 Task: Arrange a 3-hour family cooking challenge for a culinary showdown.
Action: Mouse pressed left at (819, 54)
Screenshot: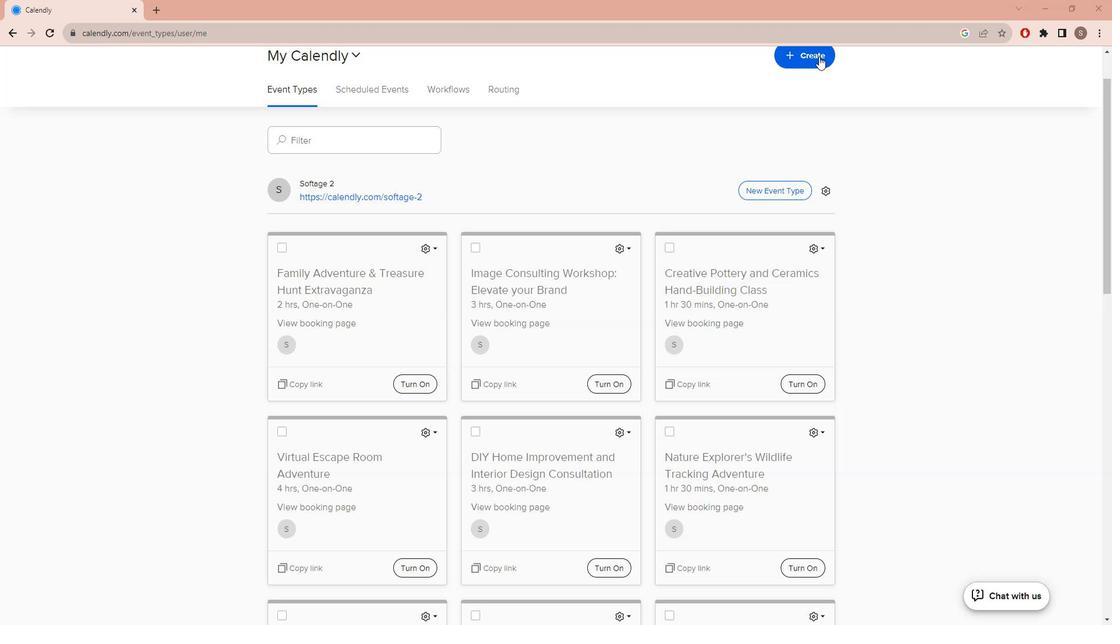 
Action: Mouse moved to (777, 105)
Screenshot: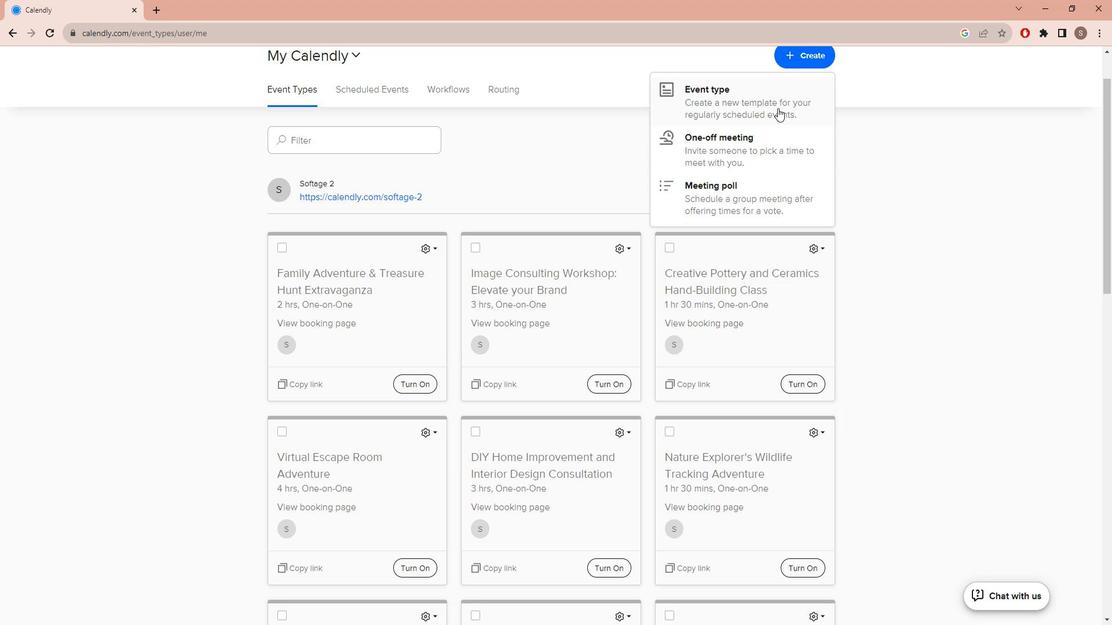 
Action: Mouse pressed left at (777, 105)
Screenshot: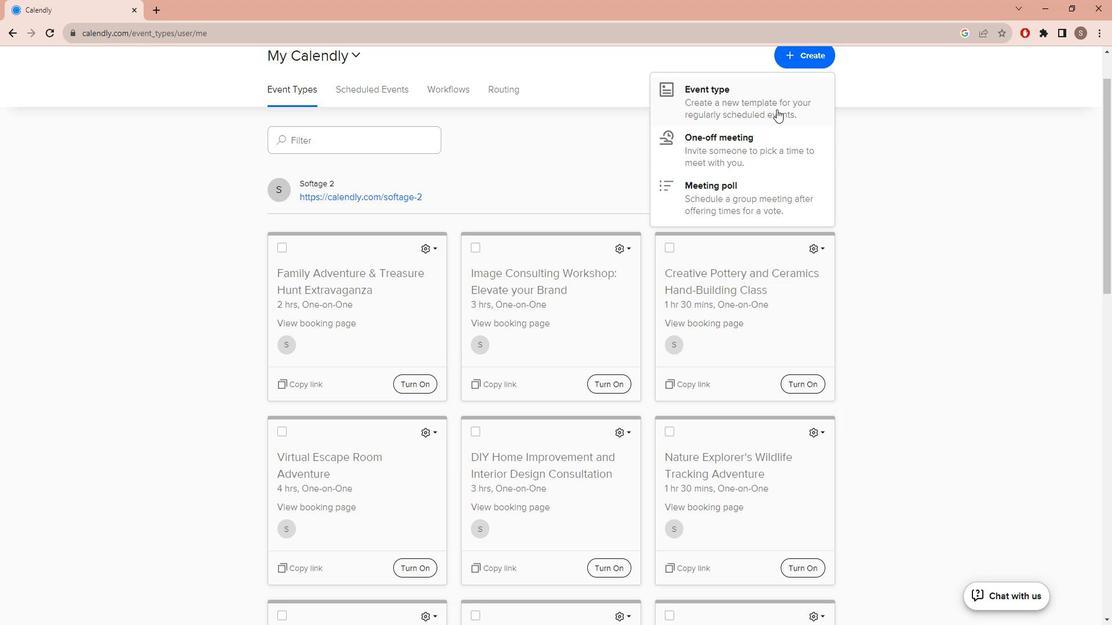 
Action: Mouse moved to (482, 209)
Screenshot: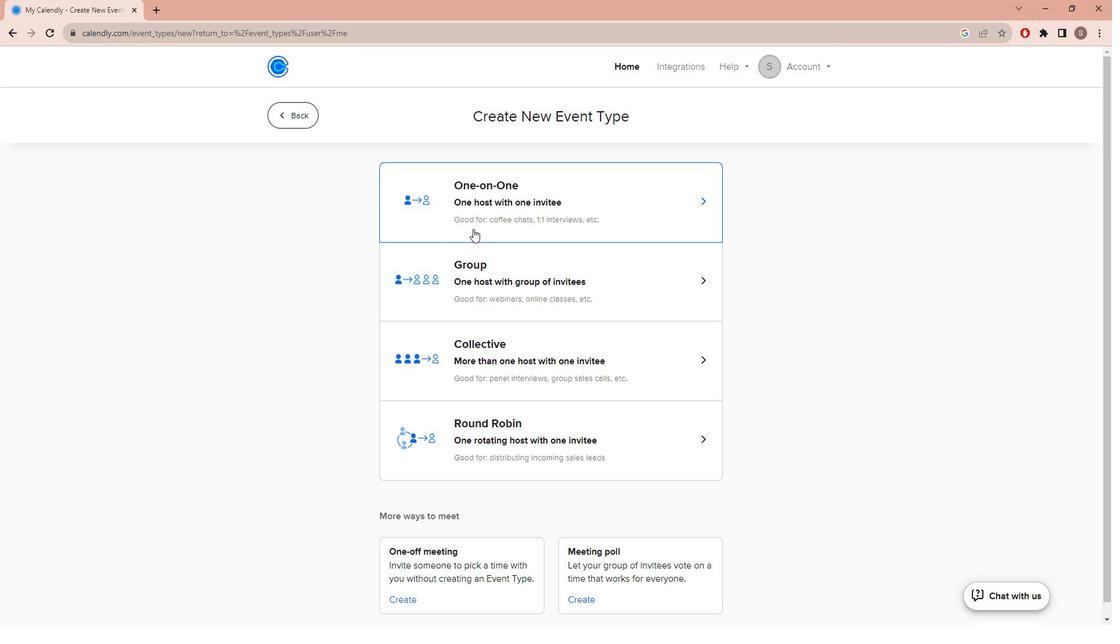 
Action: Mouse pressed left at (482, 209)
Screenshot: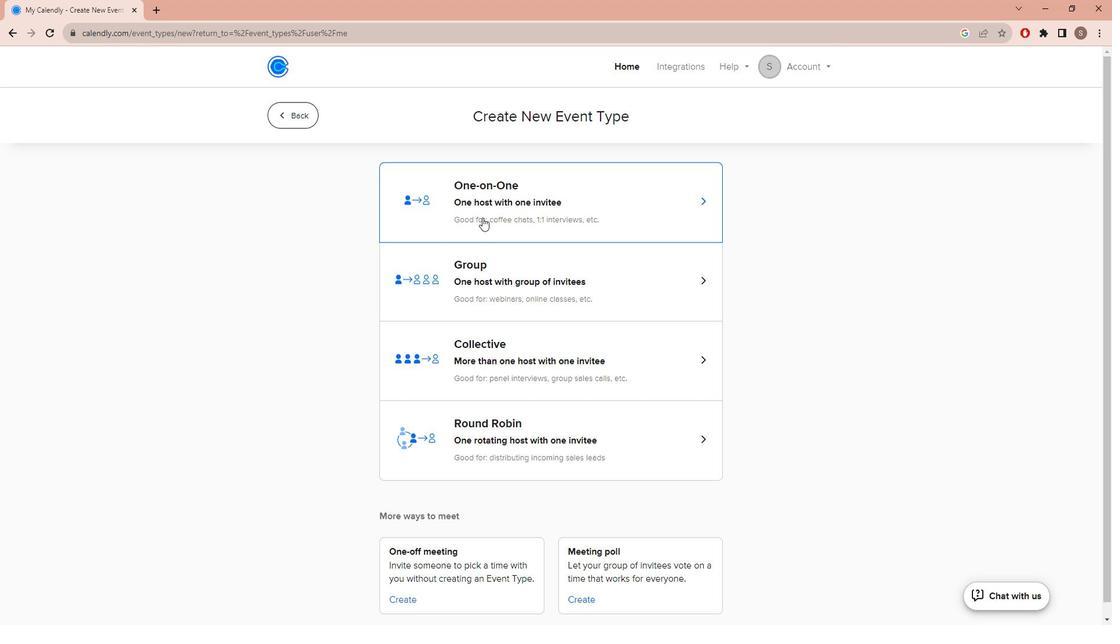 
Action: Mouse moved to (394, 276)
Screenshot: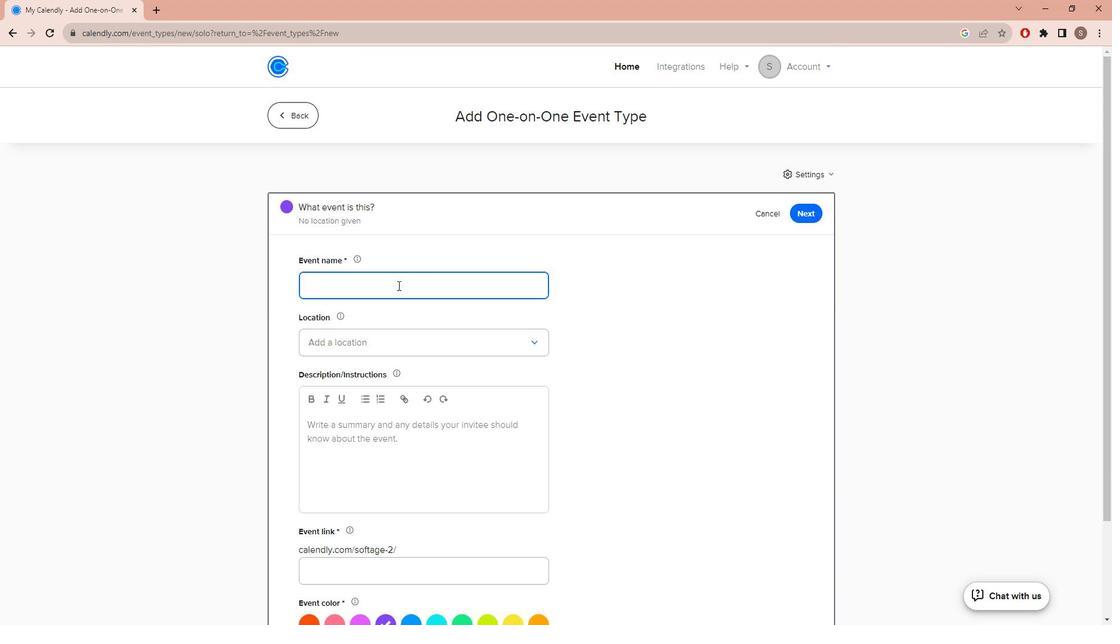 
Action: Mouse pressed left at (394, 276)
Screenshot: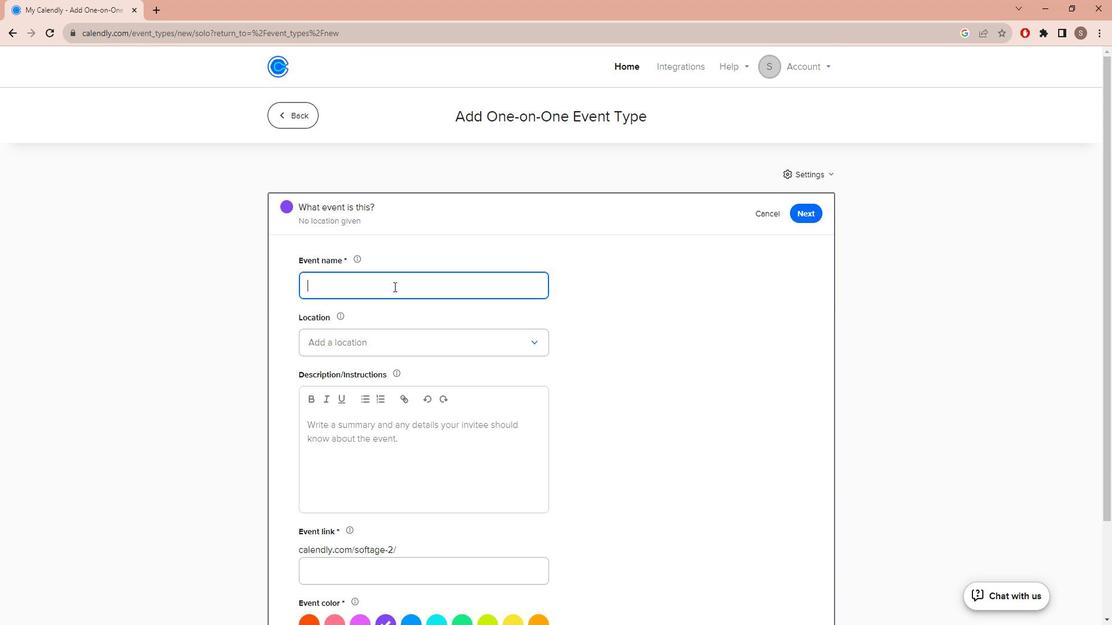 
Action: Key pressed <Key.caps_lock><Key.caps_lock>f<Key.caps_lock>AMILY<Key.space><Key.caps_lock>c<Key.caps_lock>UKLI<Key.backspace><Key.backspace><Key.backspace>LINARY<Key.space><Key.caps_lock>s<Key.caps_lock>HOWDOWN<Key.shift_r>:<Key.space><Key.caps_lock>c<Key.caps_lock>OOKINGH<Key.space><Key.backspace><Key.backspace><Key.space><Key.caps_lock>c<Key.caps_lock>HALLENGE
Screenshot: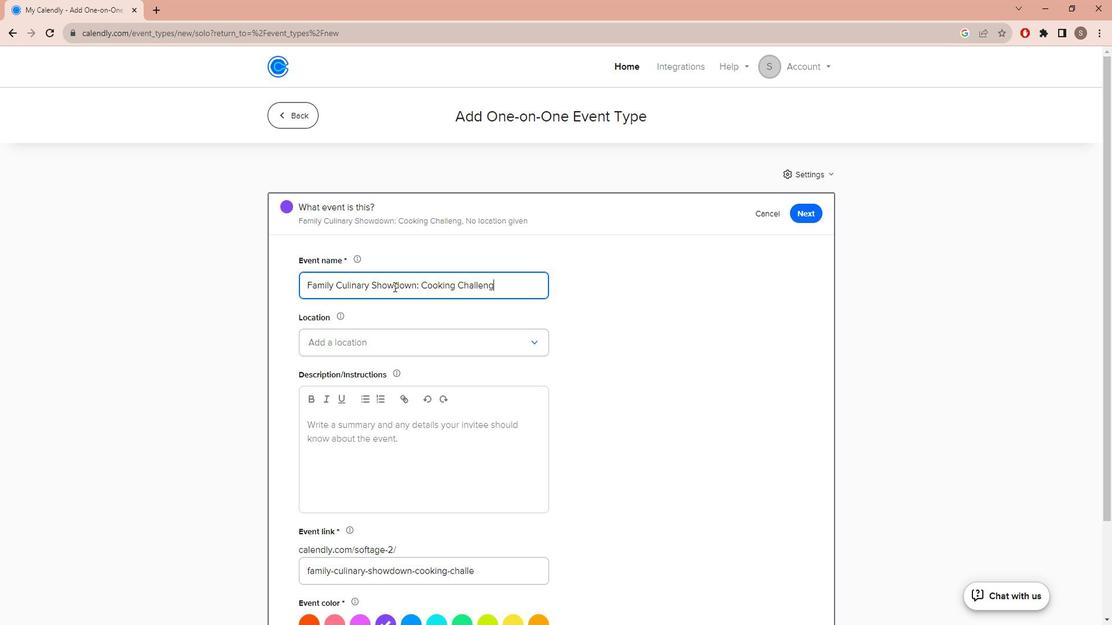 
Action: Mouse moved to (370, 317)
Screenshot: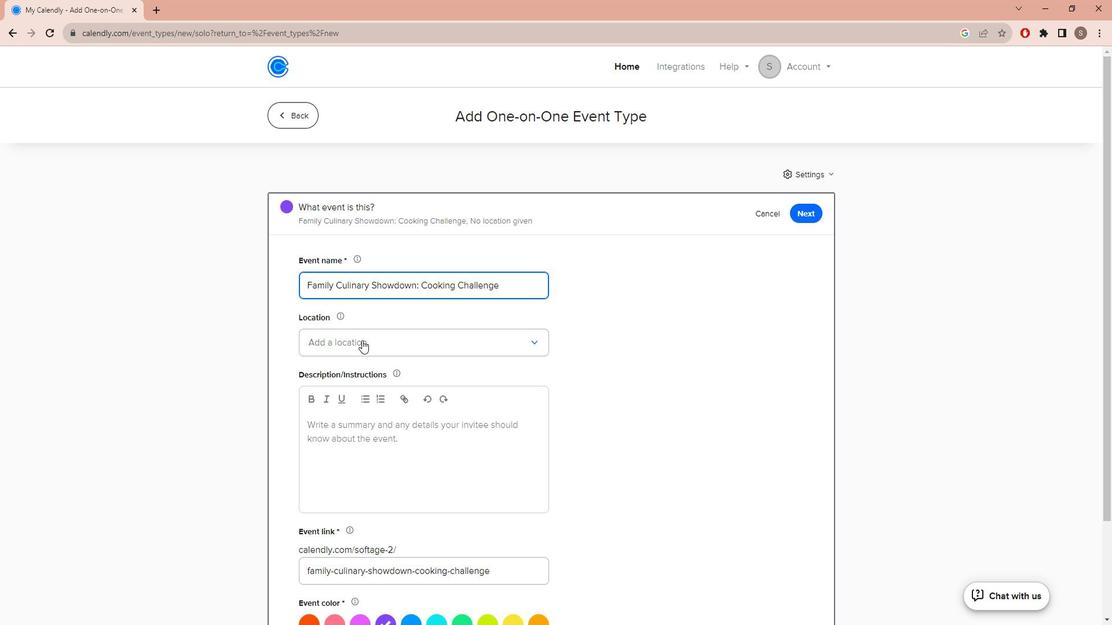 
Action: Mouse pressed left at (370, 317)
Screenshot: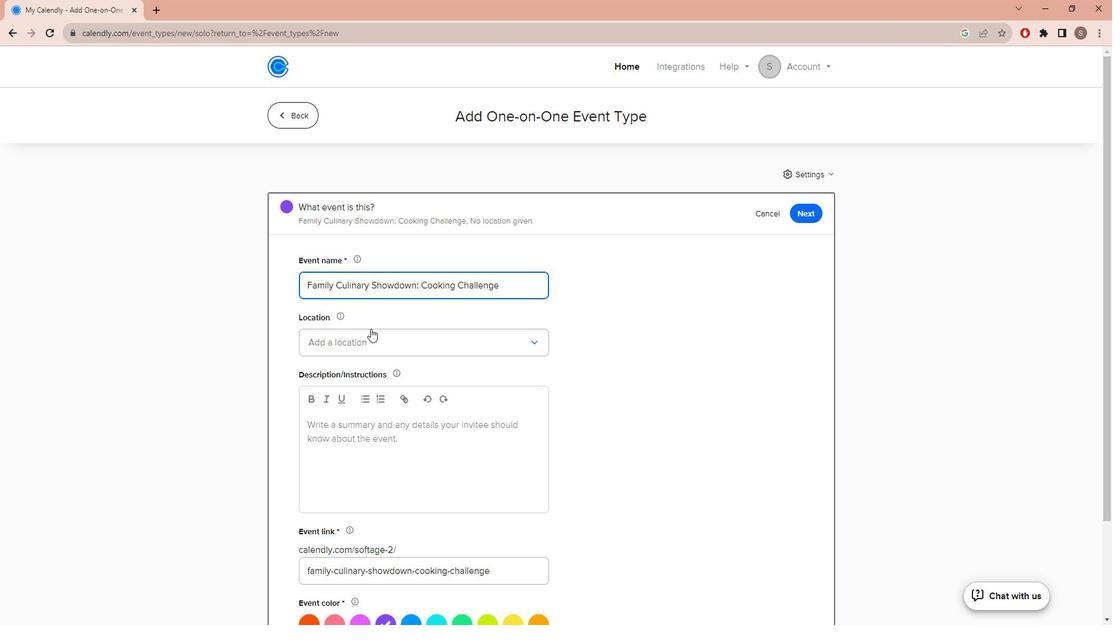 
Action: Mouse moved to (354, 363)
Screenshot: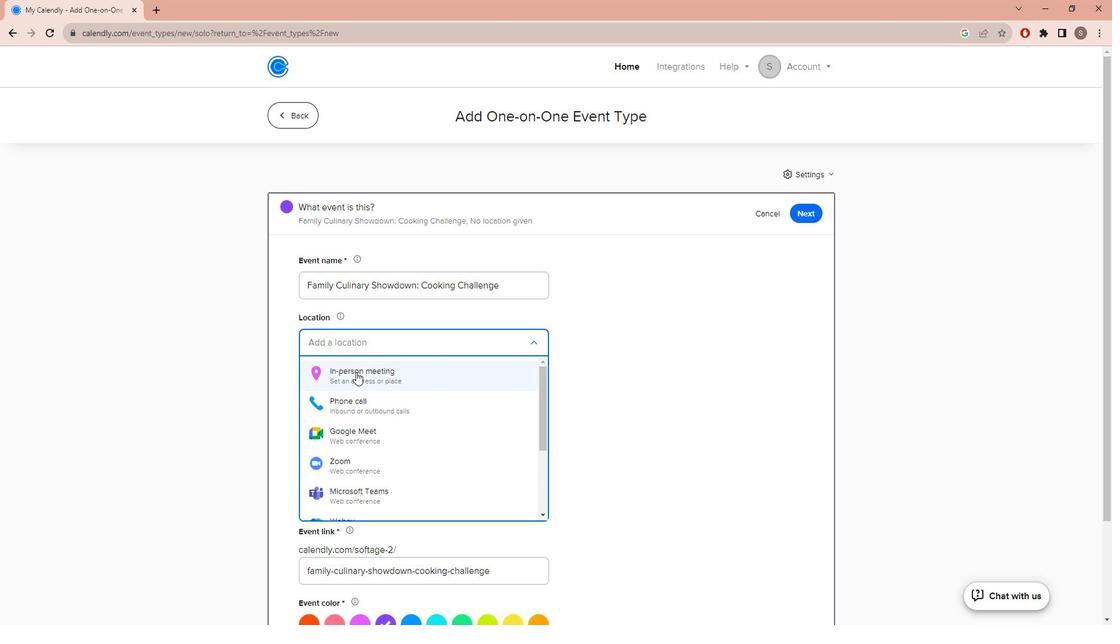 
Action: Mouse pressed left at (354, 363)
Screenshot: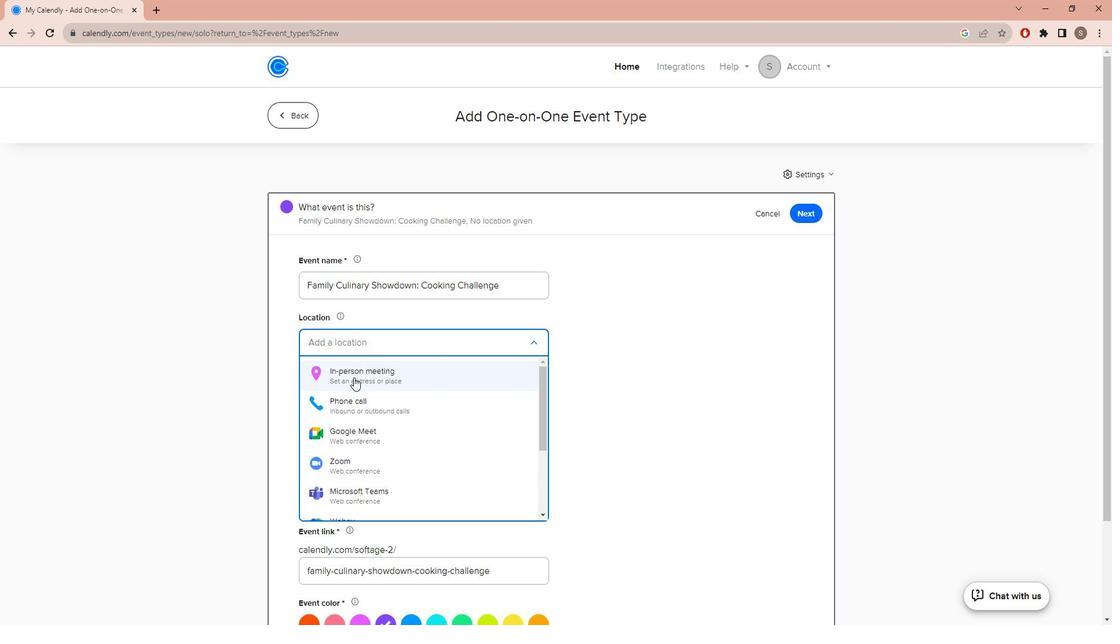 
Action: Mouse moved to (522, 190)
Screenshot: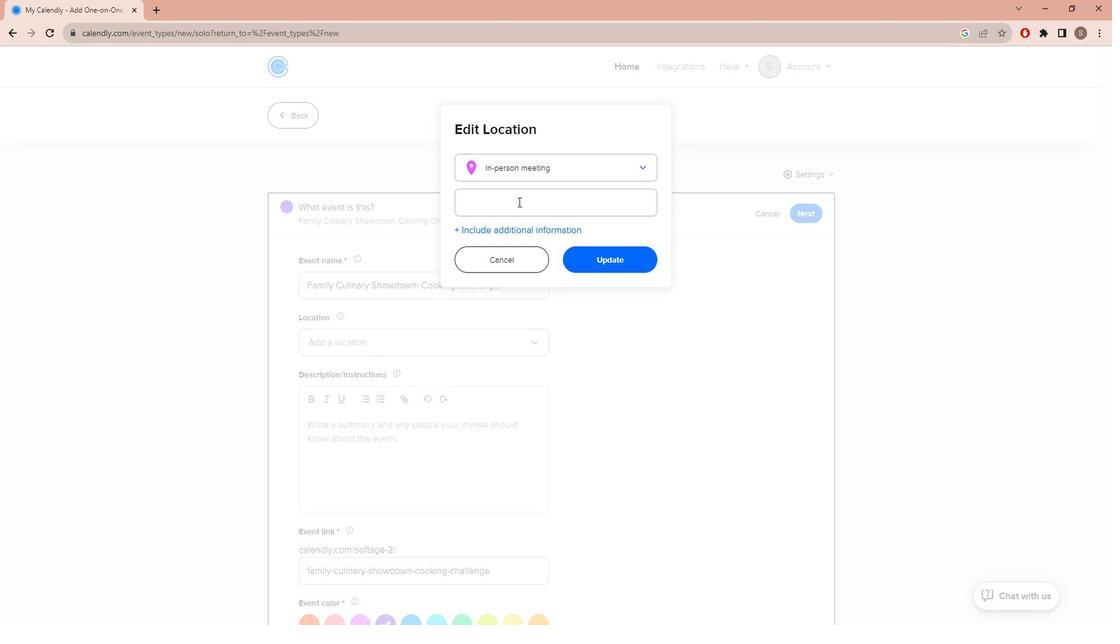 
Action: Mouse pressed left at (522, 190)
Screenshot: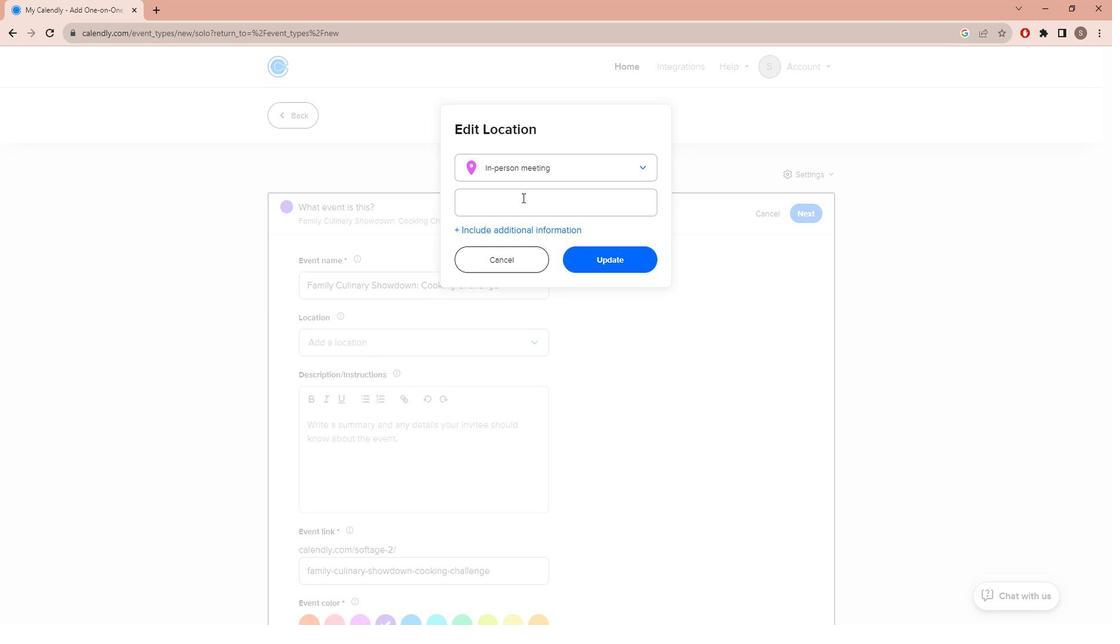 
Action: Key pressed <Key.caps_lock>b<Key.caps_lock>UNGALOW<Key.space>302,<Key.space><Key.caps_lock>w<Key.caps_lock><Key.backspace>W<Key.caps_lock>ar<Key.backspace><Key.backspace><Key.backspace>w<Key.caps_lock>ARWICK<Key.space><Key.caps_lock>e<Key.caps_lock>STAE<Key.backspace>TE,<Key.caps_lock>m<Key.caps_lock>INNEO<Key.backspace>SOTA<Key.space>,<Key.caps_lock>u.s.a
Screenshot: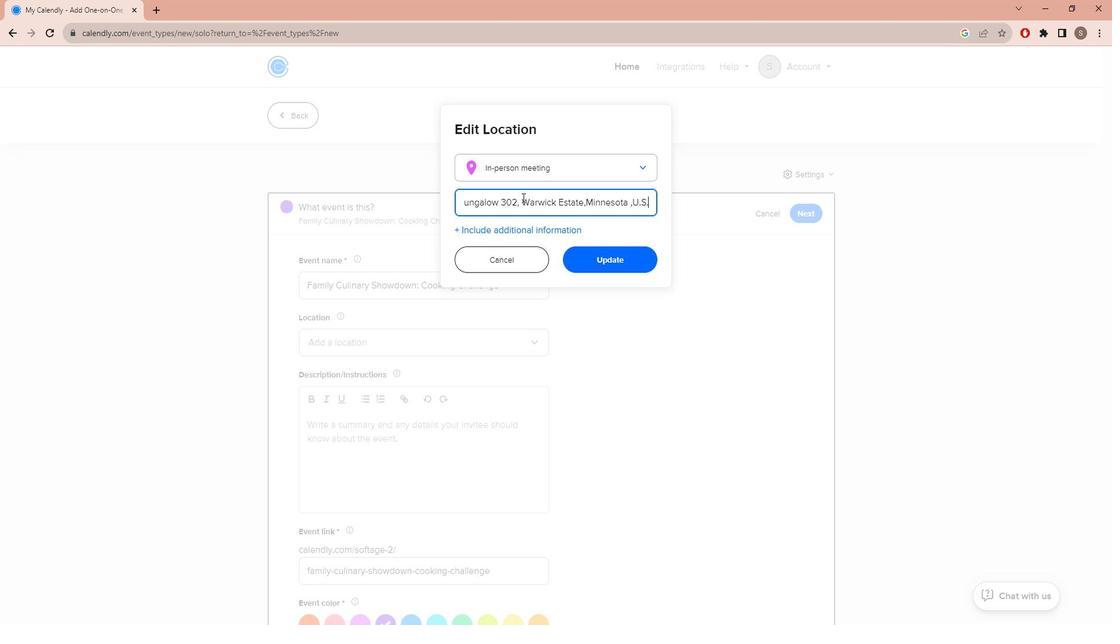 
Action: Mouse moved to (594, 251)
Screenshot: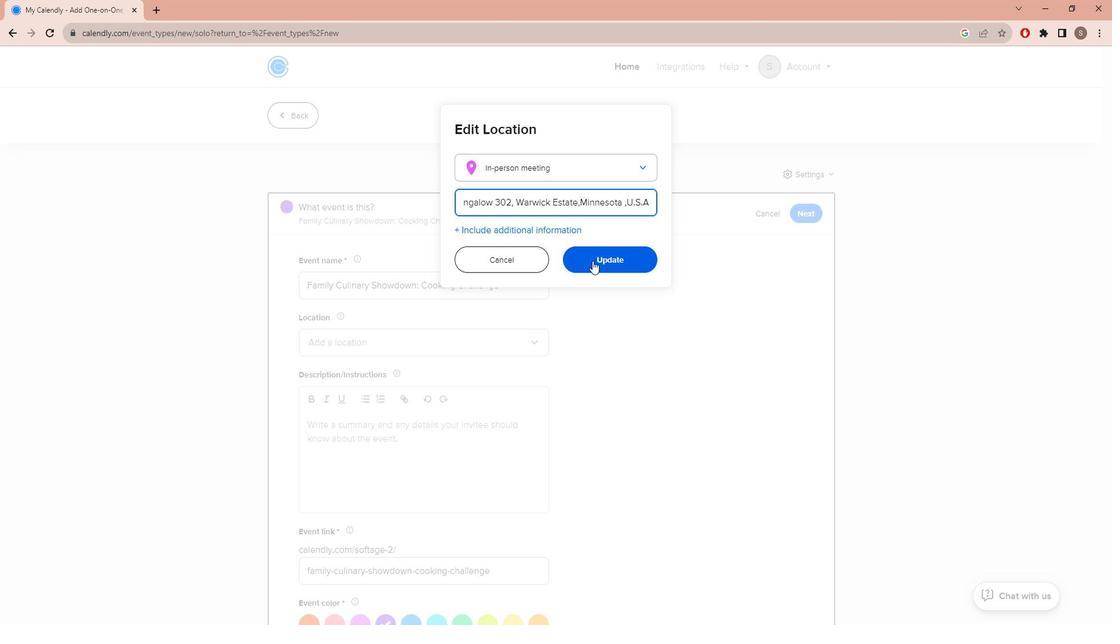 
Action: Mouse pressed left at (594, 251)
Screenshot: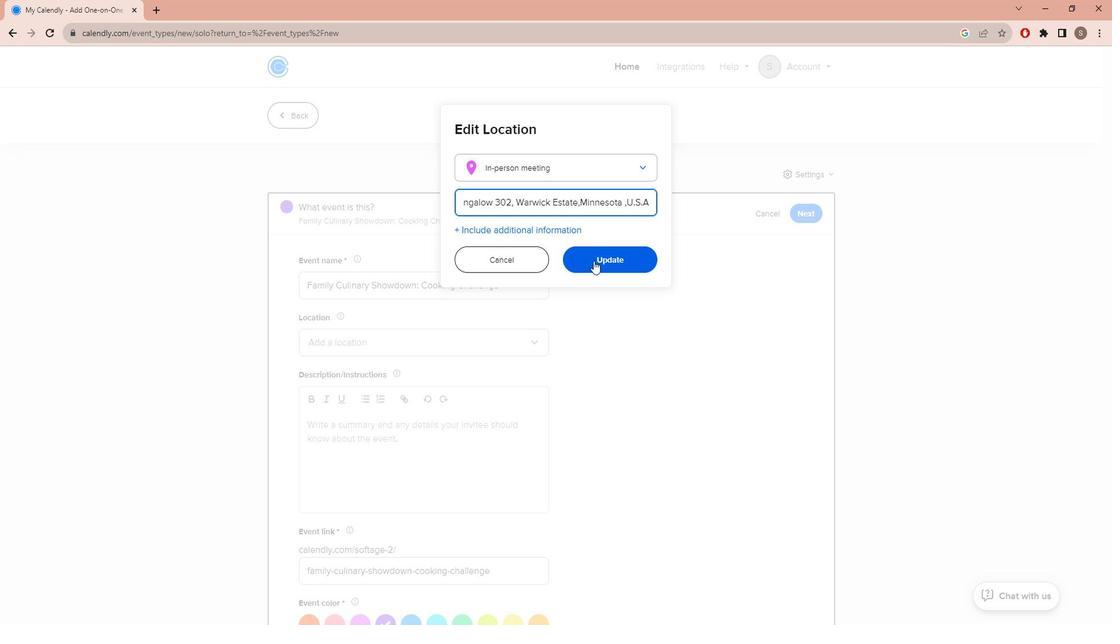 
Action: Mouse moved to (416, 327)
Screenshot: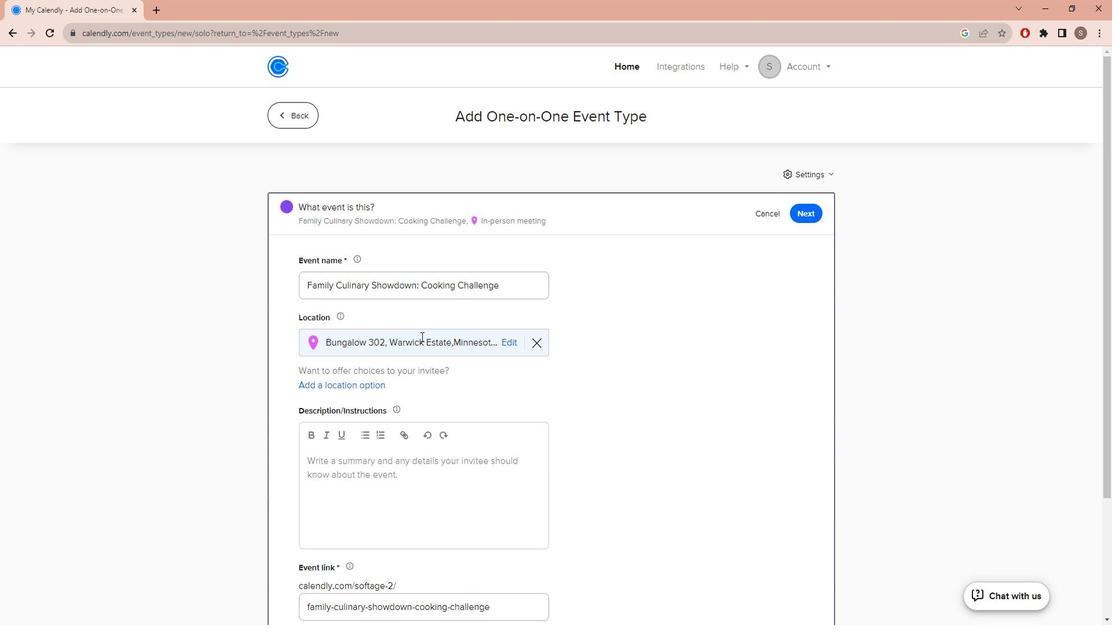 
Action: Mouse scrolled (416, 326) with delta (0, 0)
Screenshot: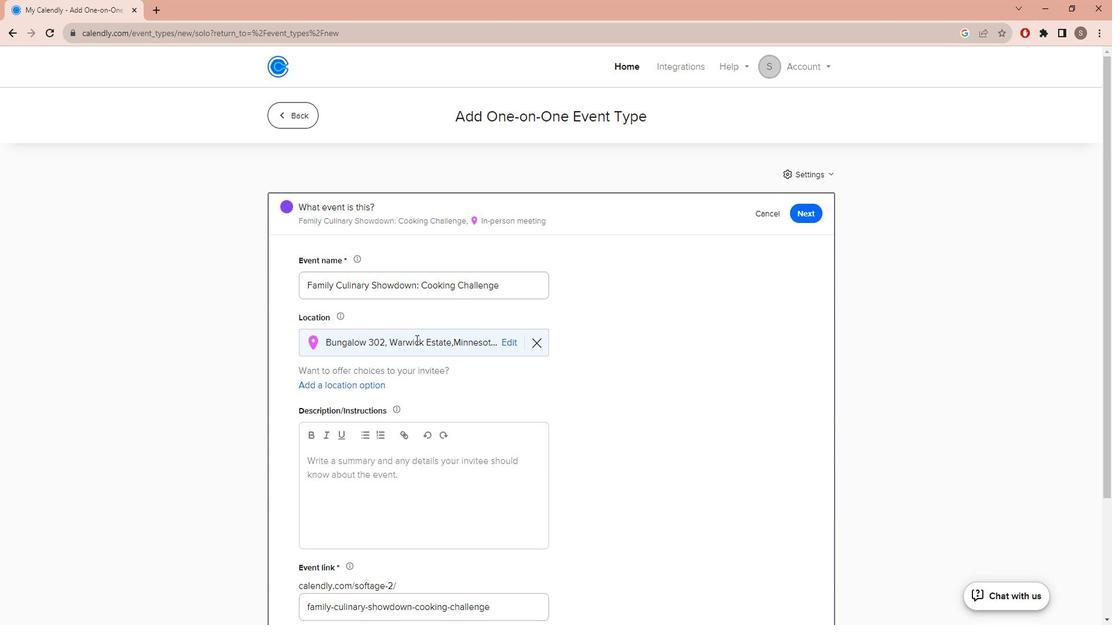
Action: Mouse scrolled (416, 326) with delta (0, 0)
Screenshot: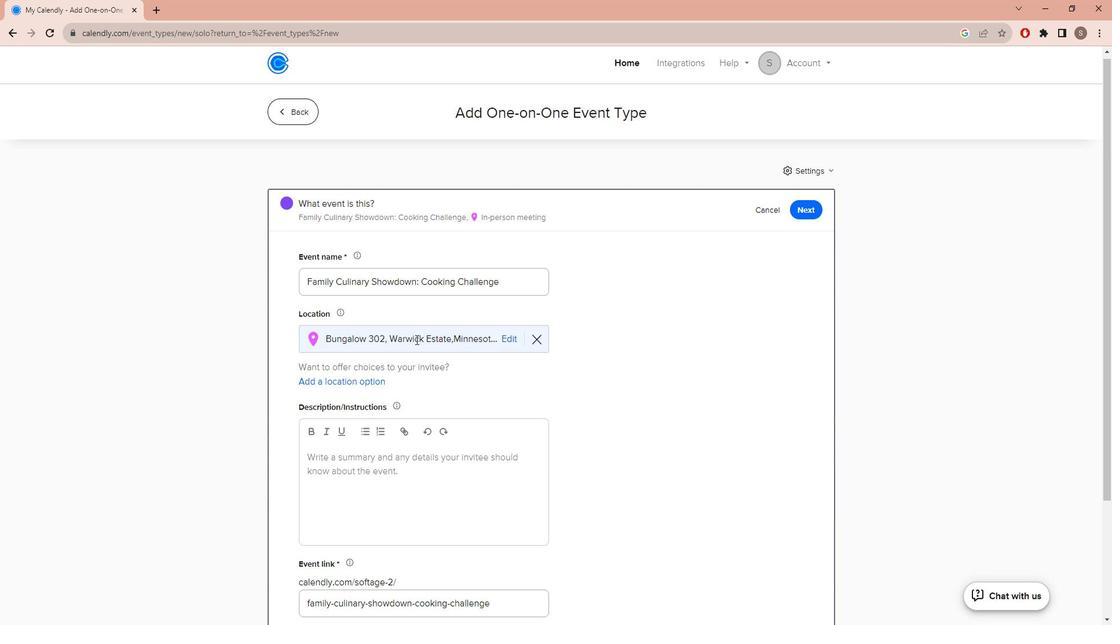 
Action: Mouse scrolled (416, 326) with delta (0, 0)
Screenshot: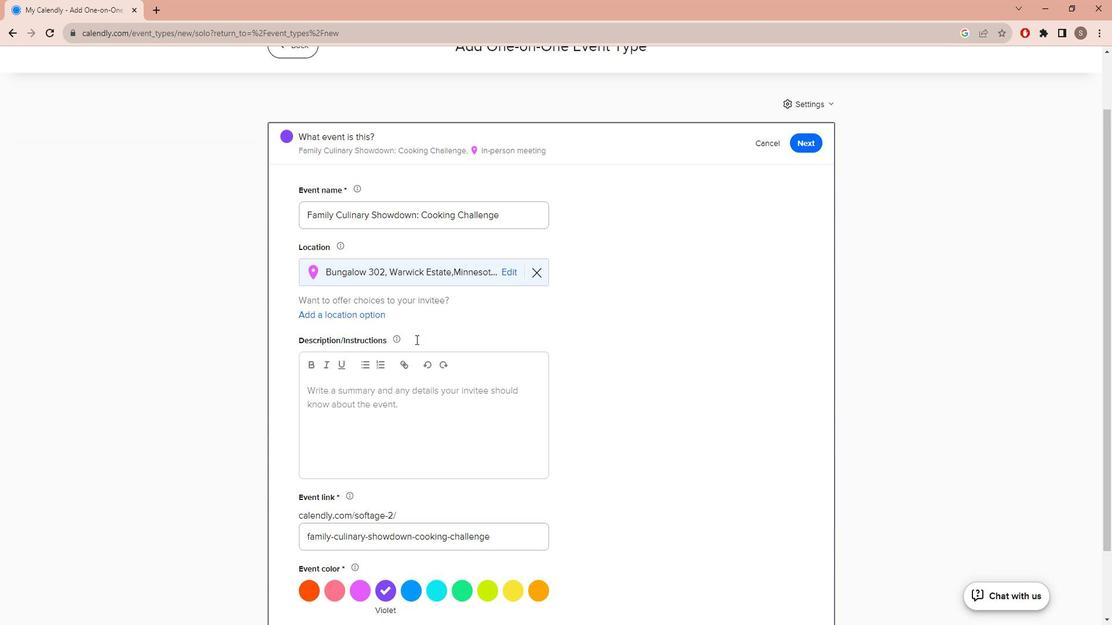 
Action: Mouse scrolled (416, 328) with delta (0, 0)
Screenshot: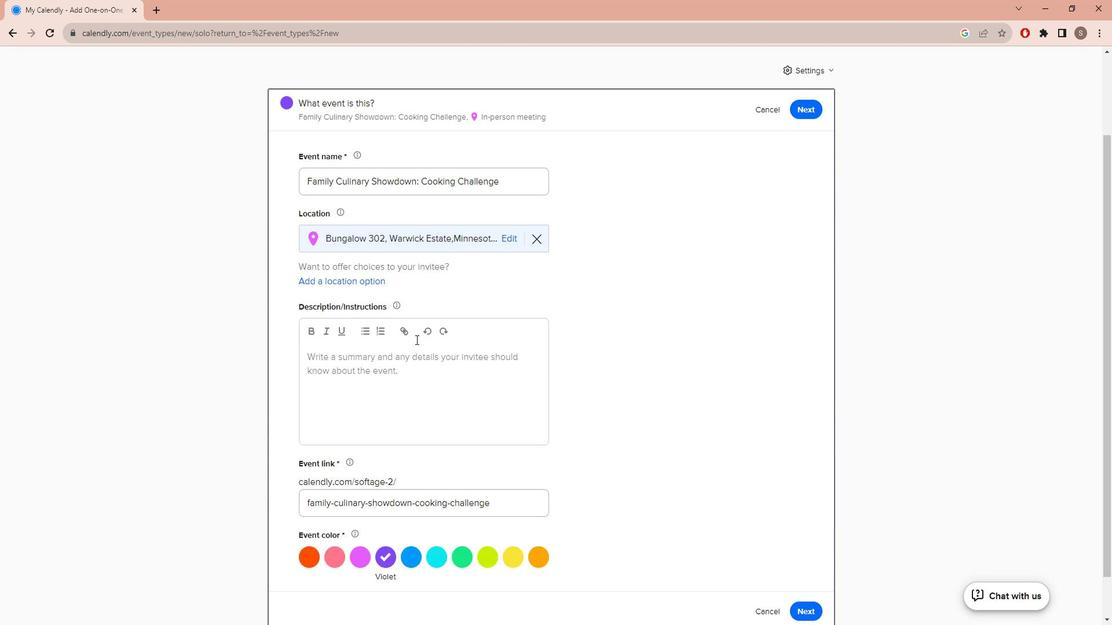
Action: Mouse moved to (347, 360)
Screenshot: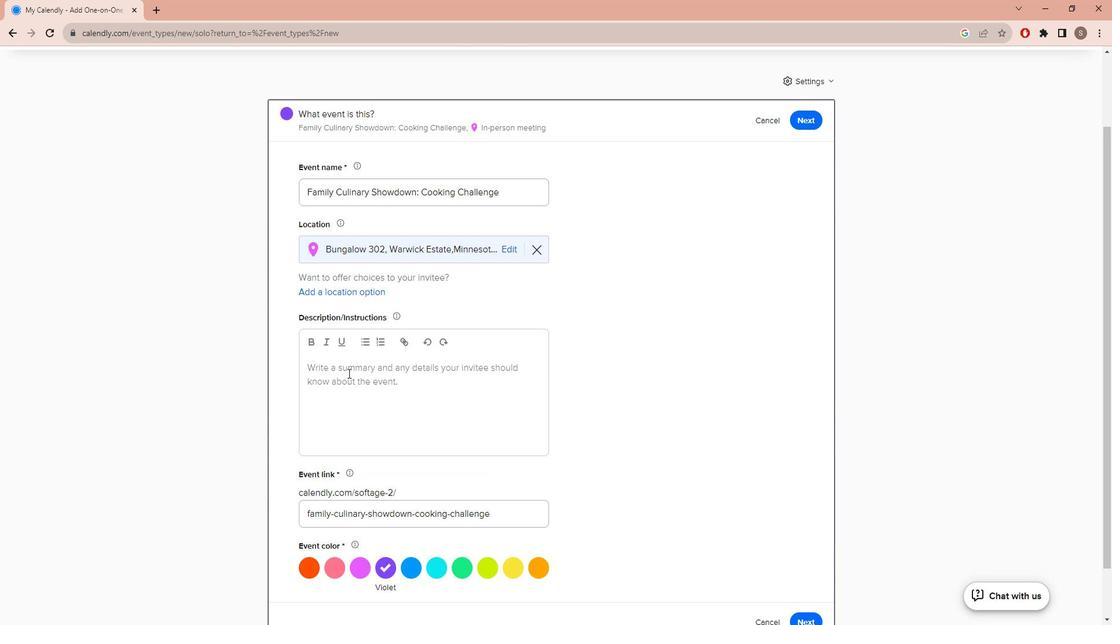 
Action: Mouse pressed left at (347, 360)
Screenshot: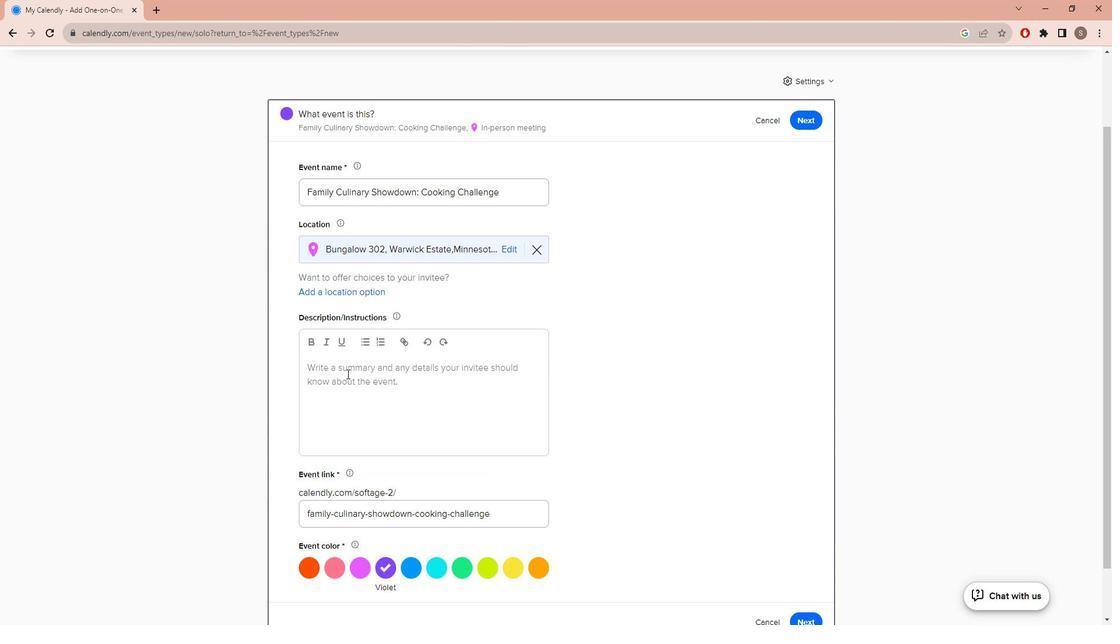 
Action: Key pressed <Key.caps_lock>W<Key.caps_lock><Key.backspace><Key.caps_lock>ELCOM<Key.backspace><Key.backspace><Key.backspace><Key.backspace><Key.backspace><Key.backspace><Key.backspace><Key.backspace><Key.caps_lock>w<Key.caps_lock>ELCOME<Key.space>TO<Key.space>OUR<Key.space><Key.caps_lock>f<Key.caps_lock>AMILY<Key.space><Key.caps_lock>c<Key.caps_lock>ULINARY<Key.space><Key.caps_lock>s<Key.caps_lock>HOWDOWN,A<Key.space>THRILLING<Key.space>COOKING<Key.space>CHALLENGE<Key.space>THAT<Key.space>PROMISES<Key.space>A<Key.space>DELIGHTFUL<Key.space>V<Key.backspace>CULINARY<Key.space>ADVENTURE<Key.space>FOR<Key.space>YOUR<Key.space>ENTIRE<Key.space>FAMILY<Key.shift_r>!<Key.space><Key.caps_lock>t<Key.caps_lock>HIS<Key.space>EVENT<Key.space>IS<Key.space>PERFECT<Key.space>FOR<Key.space>FAMILIES<Key.space><Key.space>OF<Key.space>ALLSIZES
Screenshot: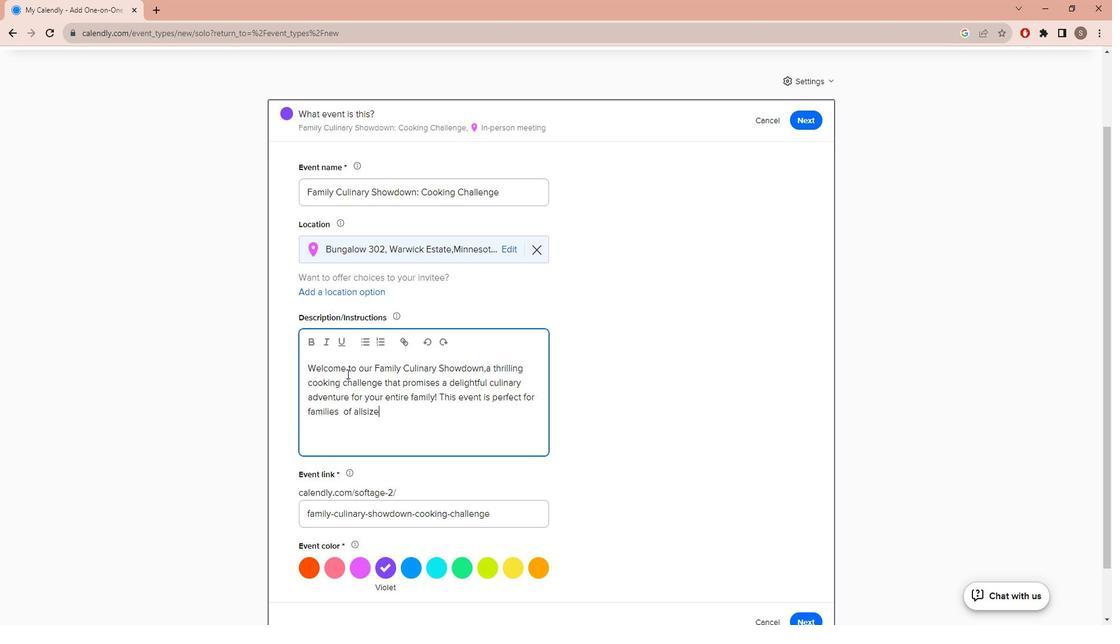 
Action: Mouse moved to (362, 392)
Screenshot: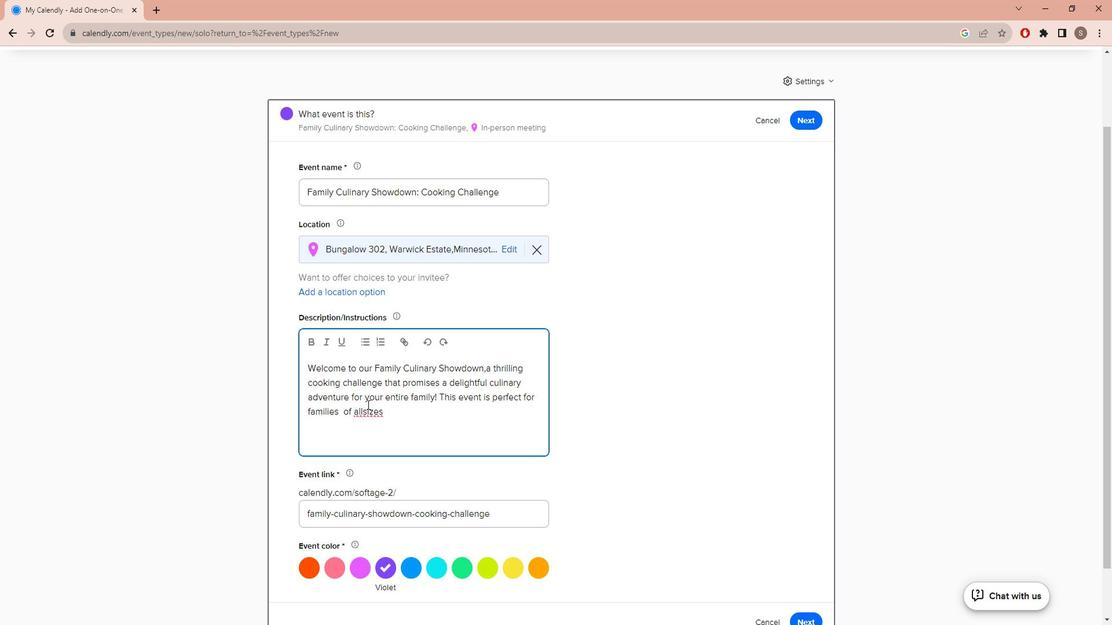
Action: Mouse pressed left at (362, 392)
Screenshot: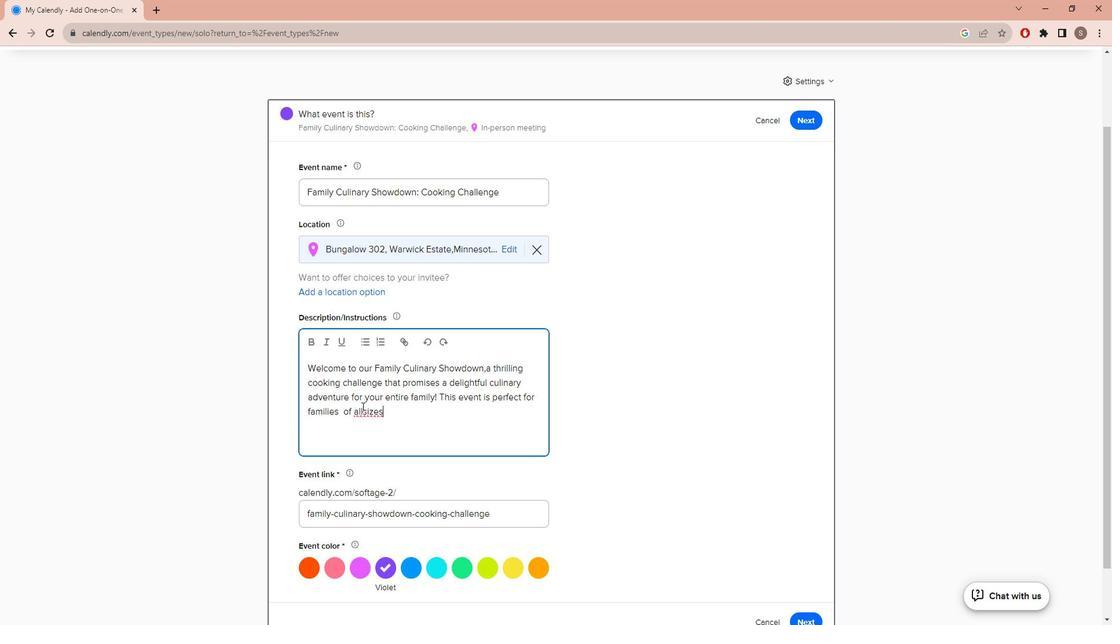 
Action: Mouse moved to (363, 395)
Screenshot: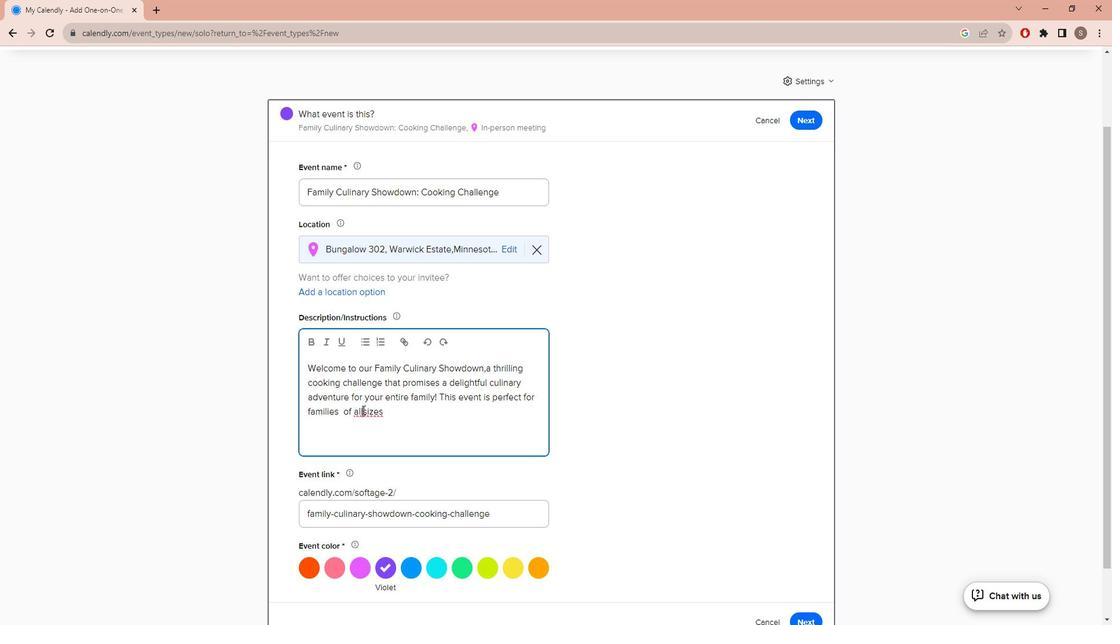 
Action: Key pressed <Key.space>
Screenshot: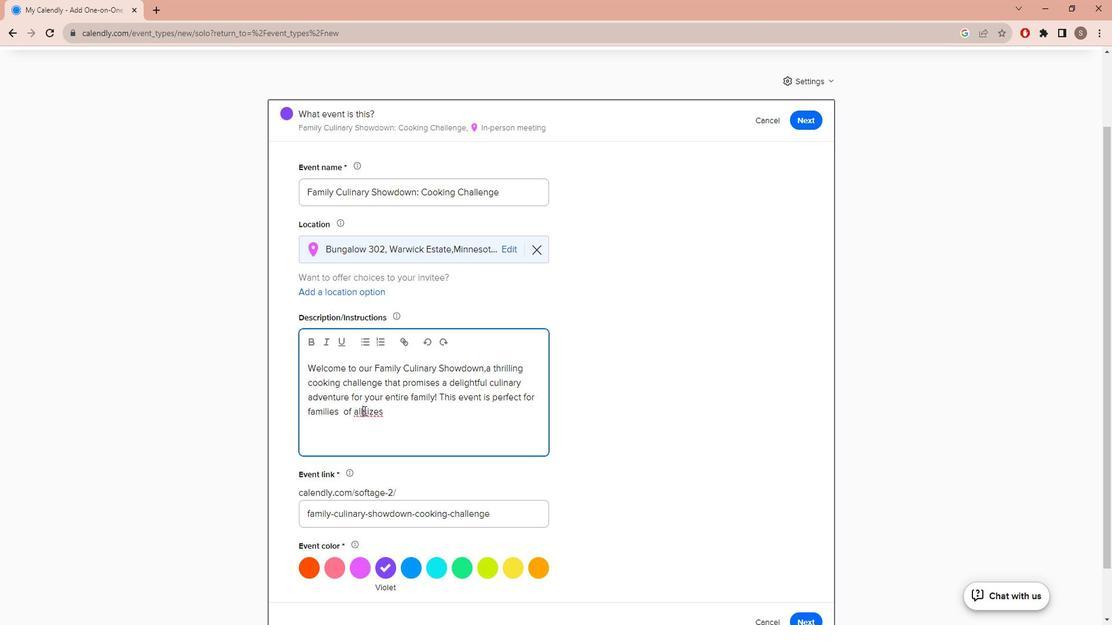 
Action: Mouse moved to (390, 398)
Screenshot: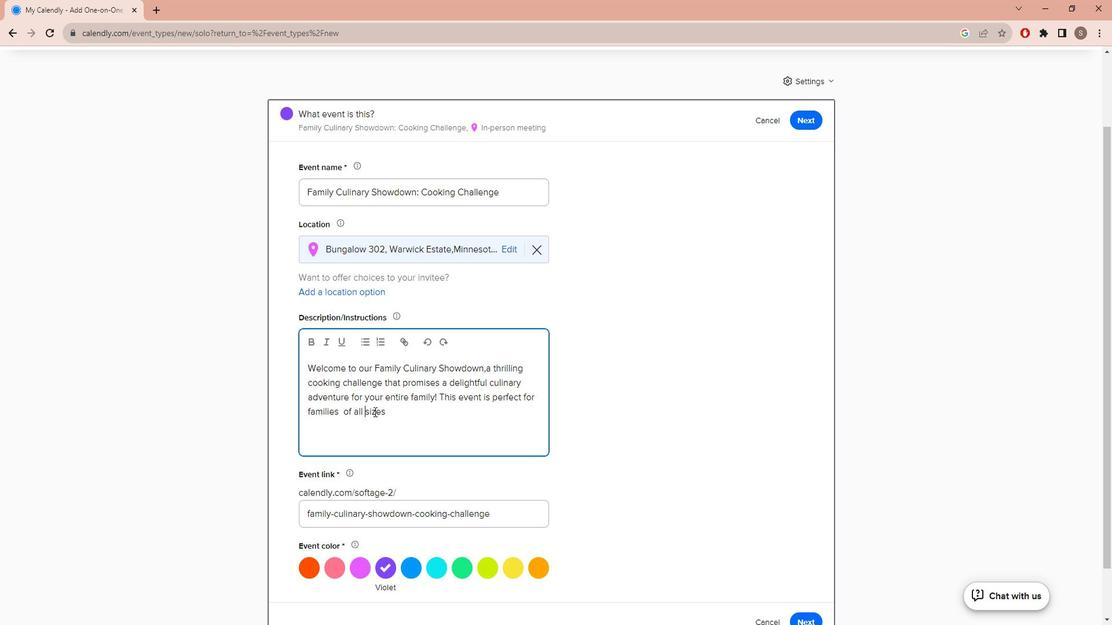 
Action: Mouse pressed left at (390, 398)
Screenshot: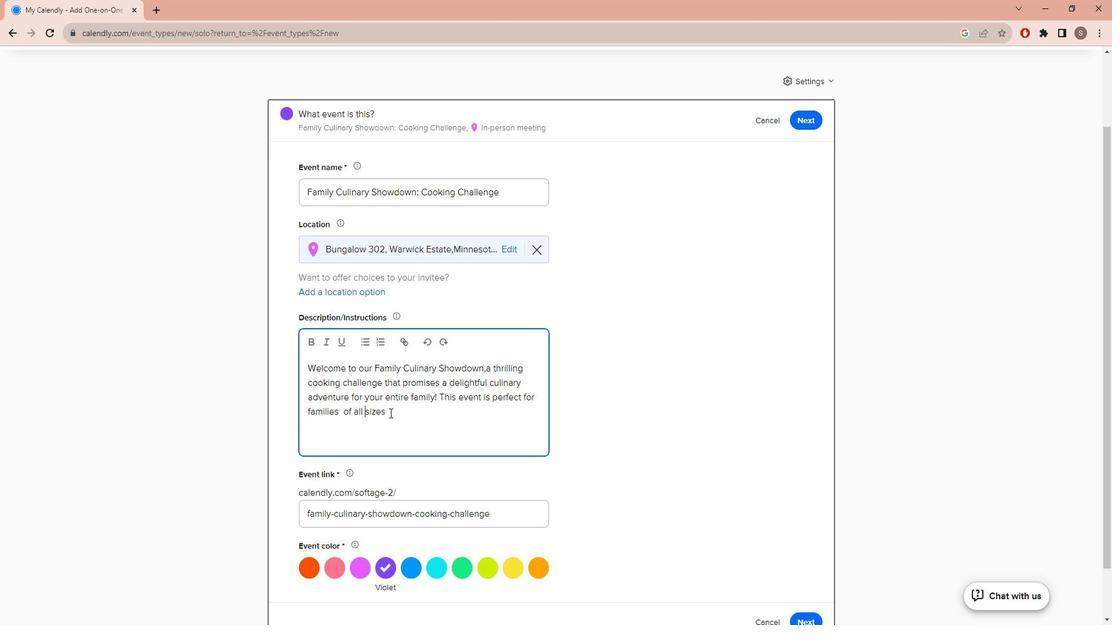 
Action: Key pressed AND<Key.space>
Screenshot: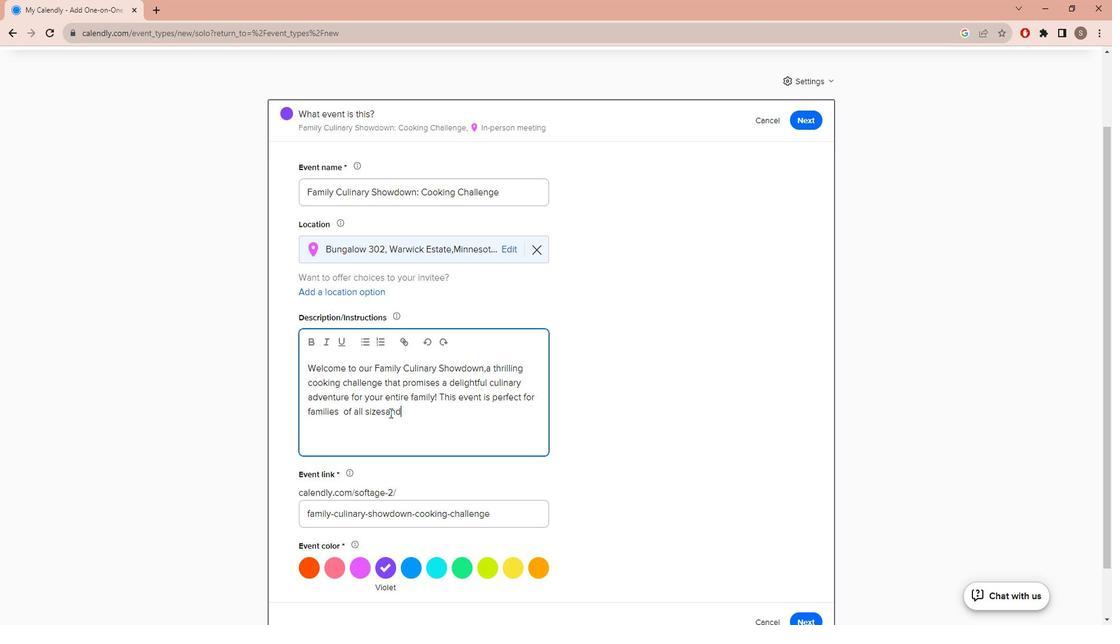 
Action: Mouse pressed left at (390, 398)
Screenshot: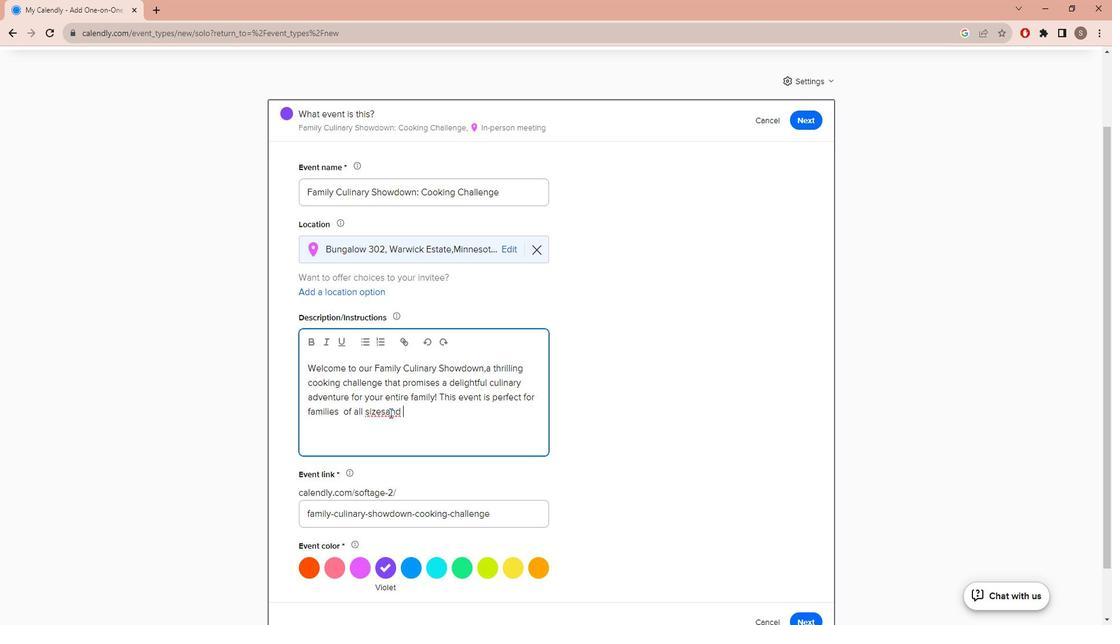 
Action: Mouse moved to (384, 399)
Screenshot: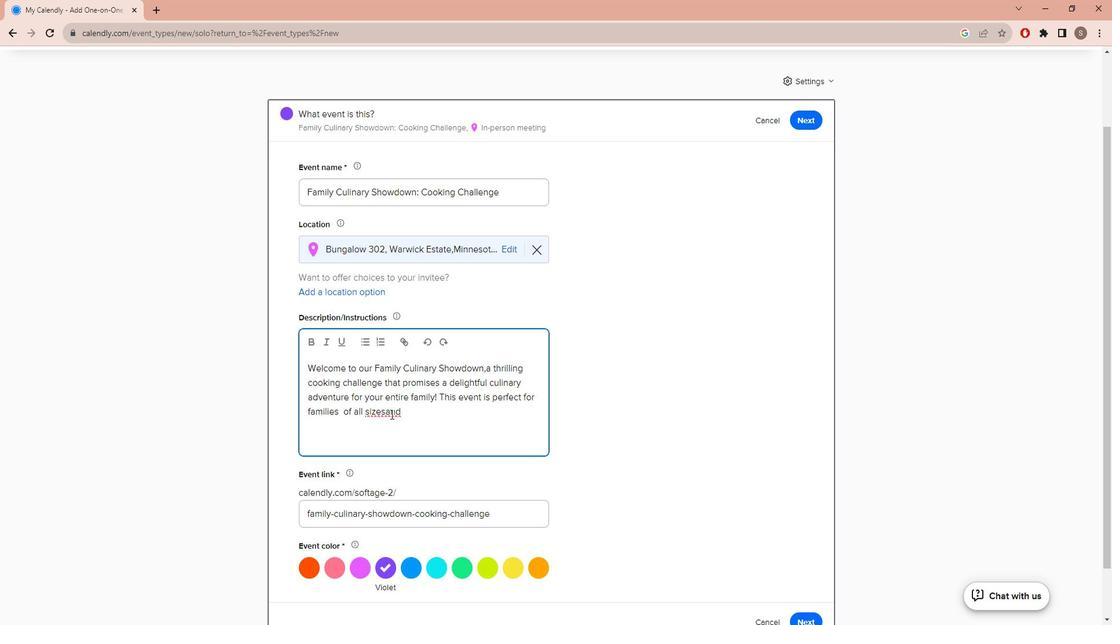 
Action: Mouse pressed left at (384, 399)
Screenshot: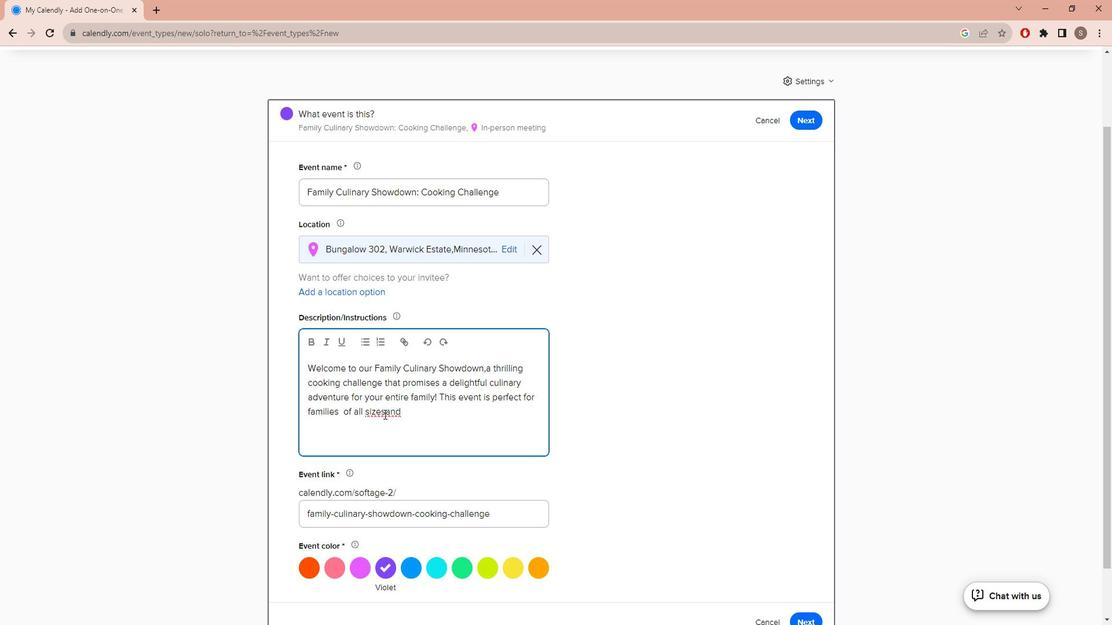 
Action: Mouse moved to (406, 399)
Screenshot: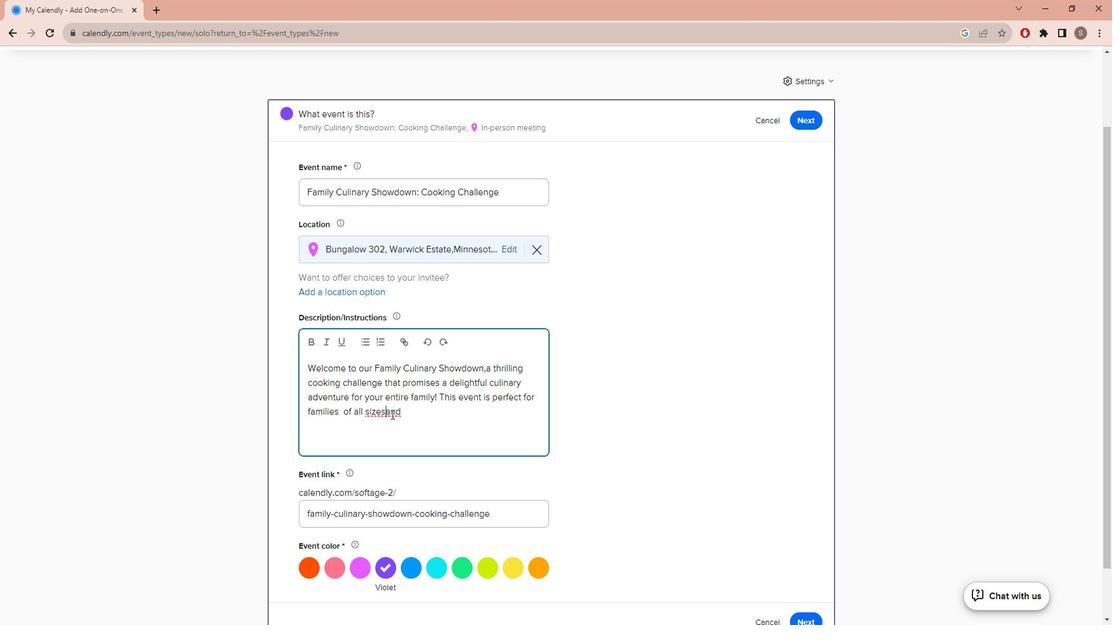 
Action: Key pressed <Key.space>
Screenshot: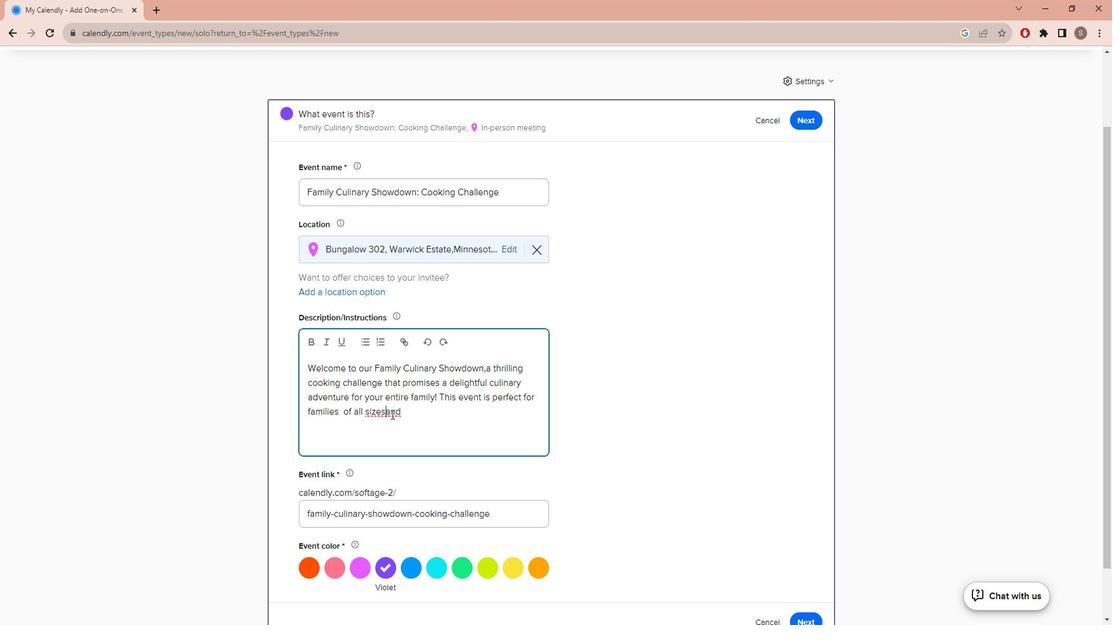 
Action: Mouse pressed left at (406, 399)
Screenshot: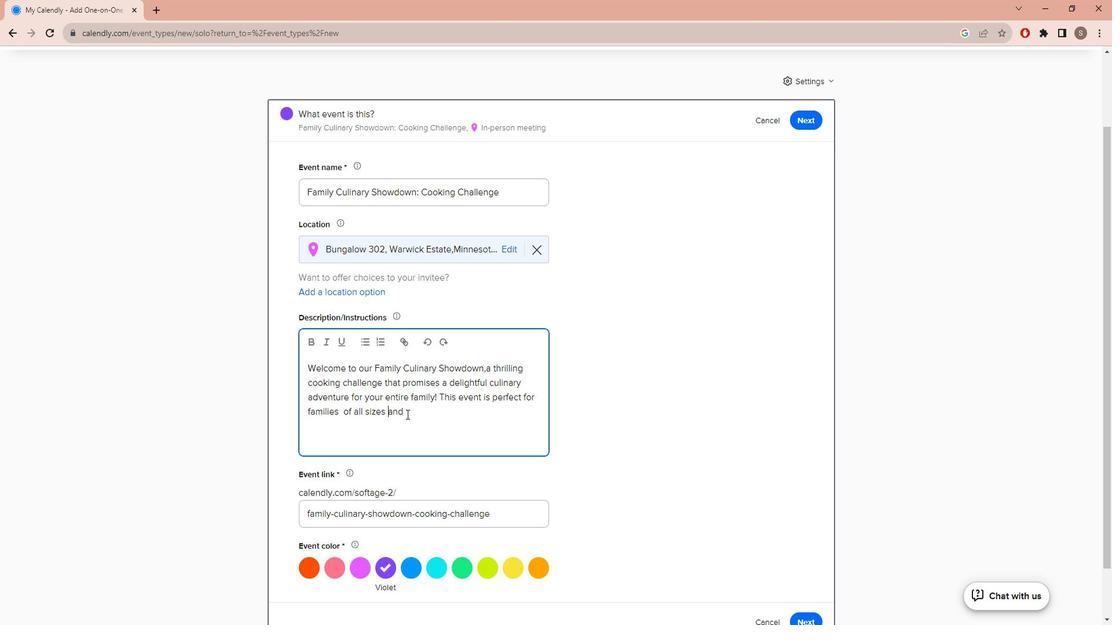 
Action: Mouse moved to (434, 412)
Screenshot: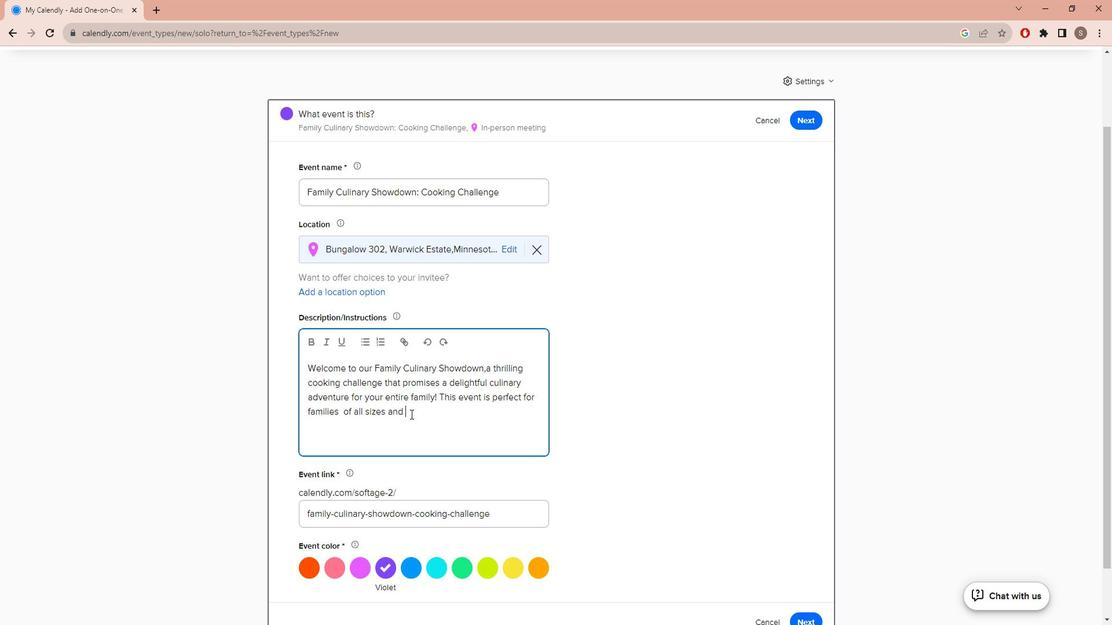 
Action: Key pressed <Key.space>CULINARY<Key.space>SKILLS<Key.backspace><Key.space>L
Screenshot: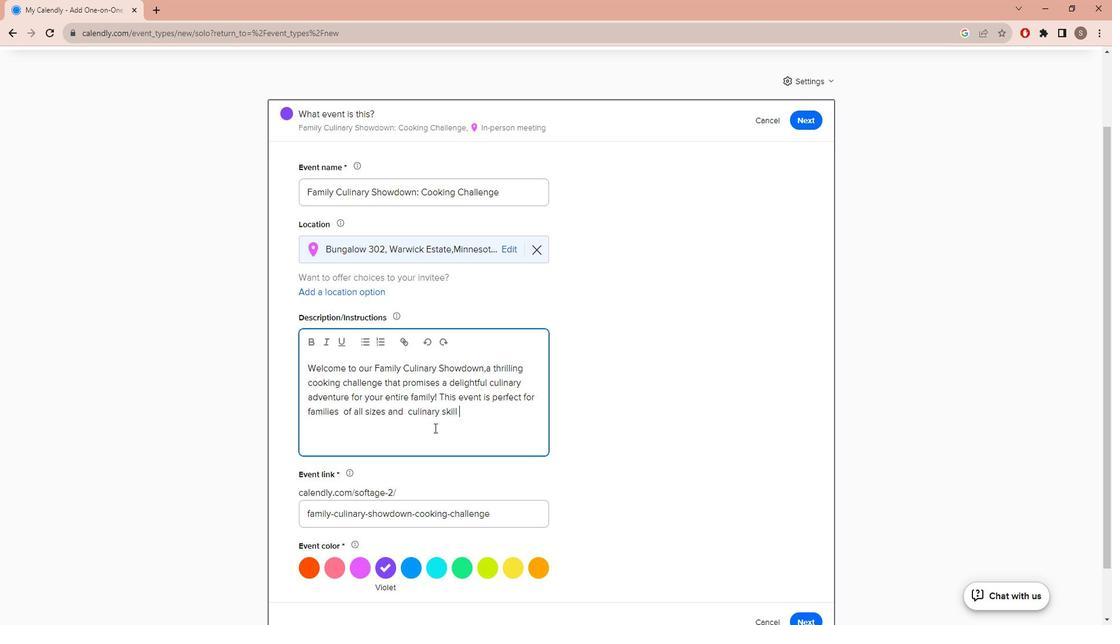 
Action: Mouse moved to (435, 412)
Screenshot: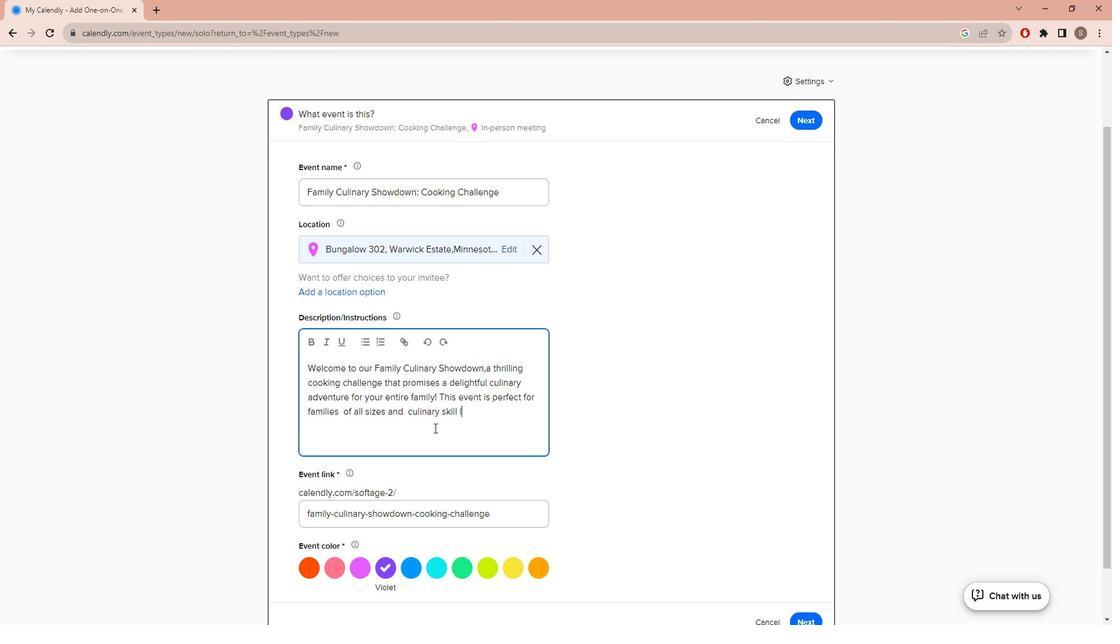 
Action: Key pressed EVELS.<Key.caps_lock>g<Key.caps_lock>THER<Key.space><Key.backspace><Key.backspace><Key.backspace><Key.backspace><Key.backspace>ATHER<Key.space>YOUR<Key.space>LOVED<Key.space>ONES<Key.space>AND<Key.space>PREPARE<Key.space>FOR<Key.space>AN<Key.space>EXCITING<Key.space>COMPETITION<Key.space>IN<Key.space>THE<Key.space>KITCHEN.
Screenshot: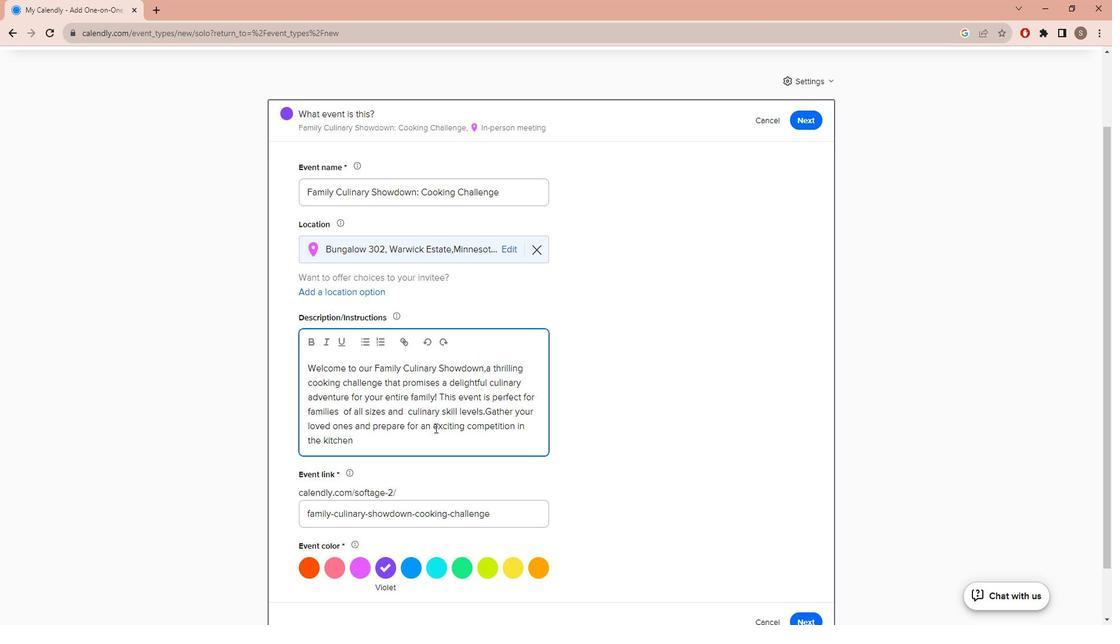 
Action: Mouse moved to (529, 446)
Screenshot: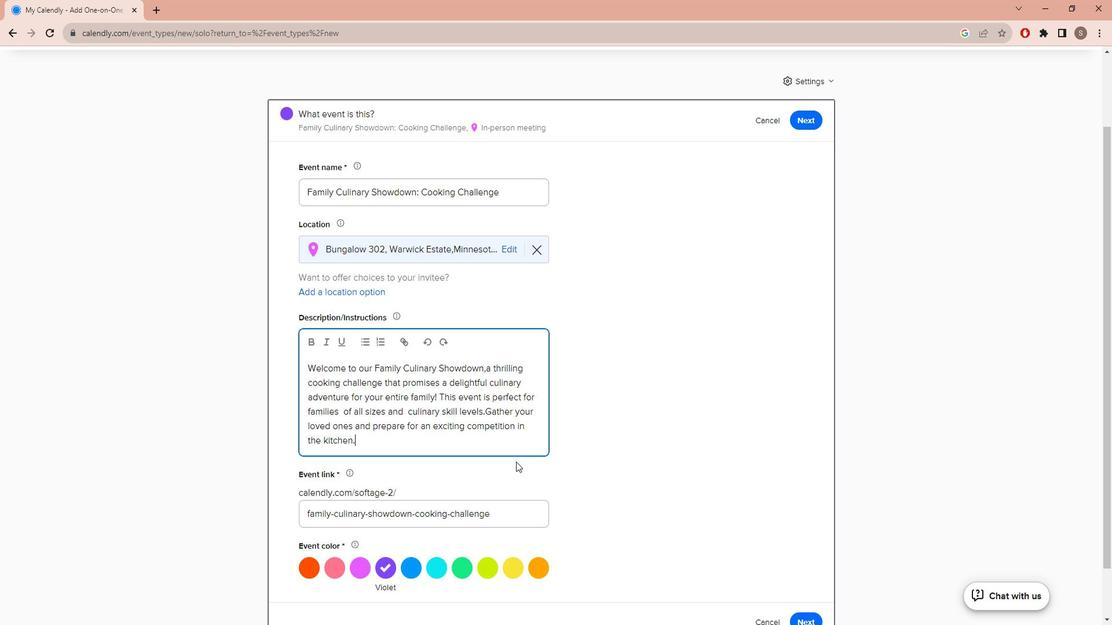 
Action: Mouse scrolled (529, 445) with delta (0, 0)
Screenshot: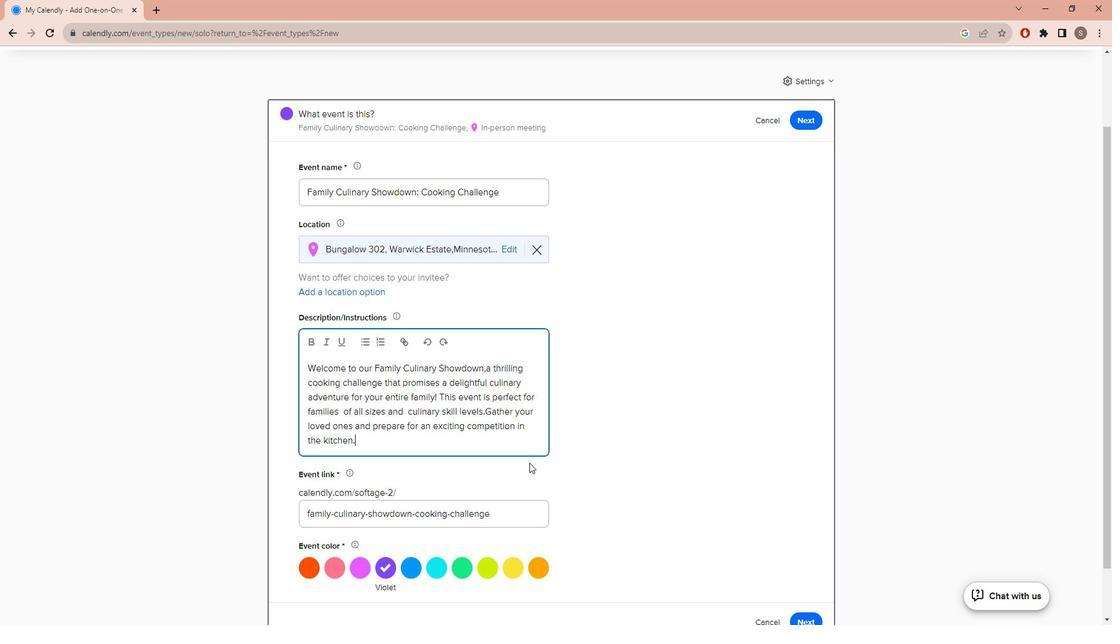 
Action: Mouse scrolled (529, 445) with delta (0, 0)
Screenshot: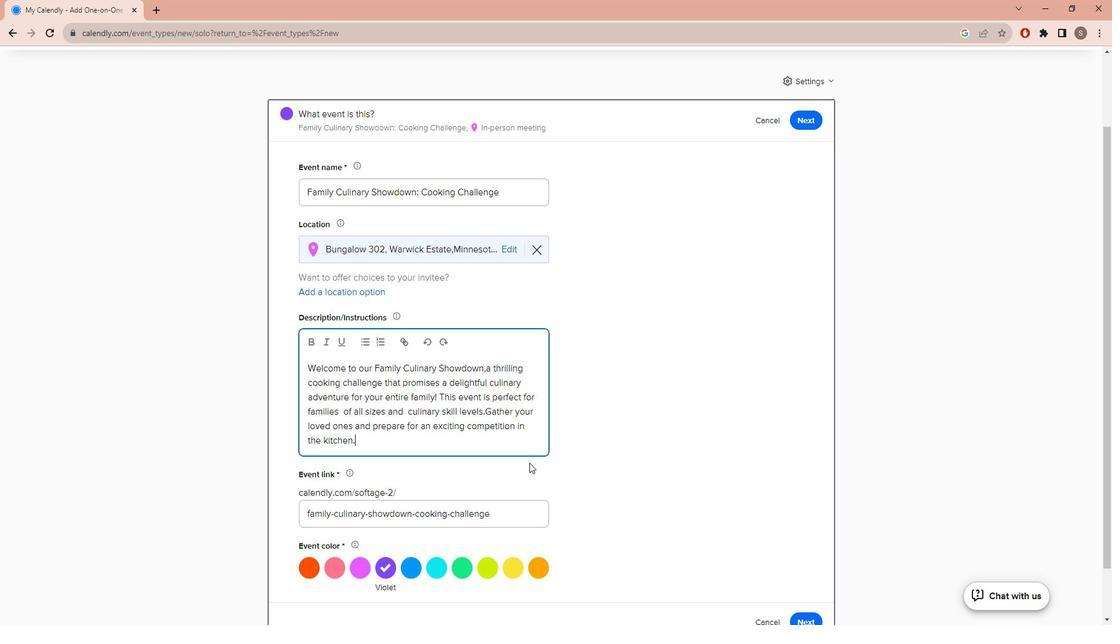 
Action: Mouse moved to (806, 540)
Screenshot: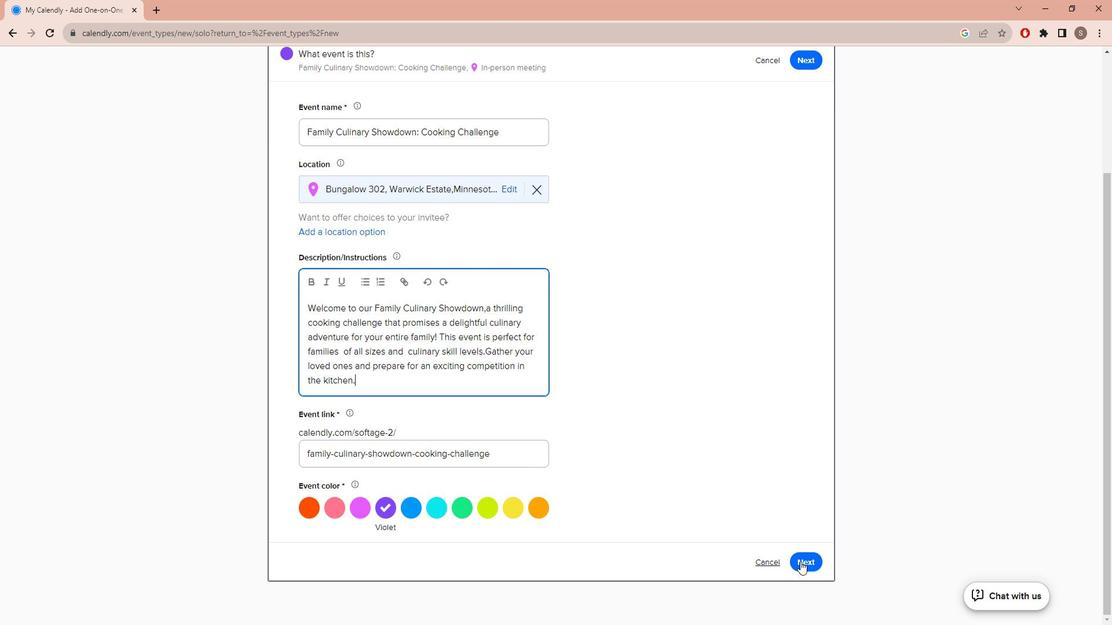 
Action: Mouse pressed left at (806, 540)
Screenshot: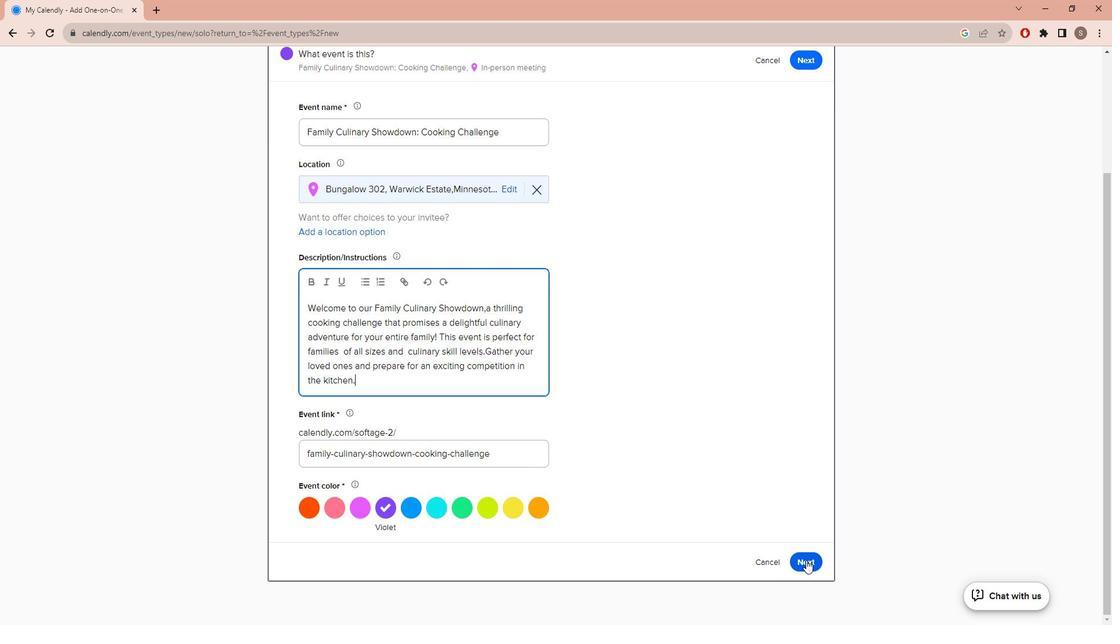 
Action: Mouse moved to (340, 332)
Screenshot: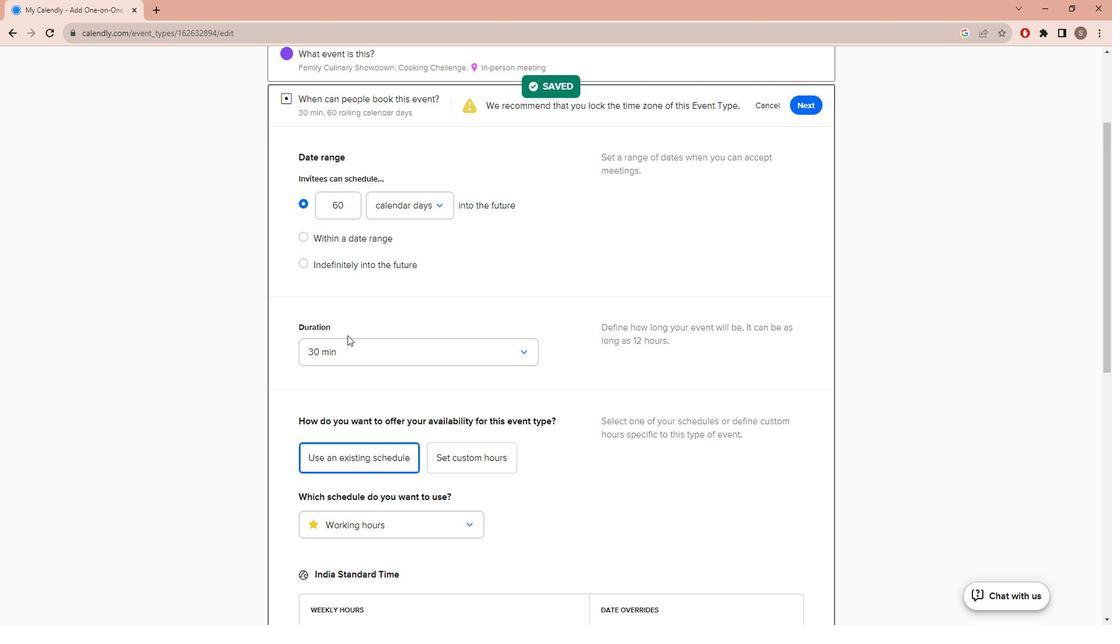 
Action: Mouse pressed left at (340, 332)
Screenshot: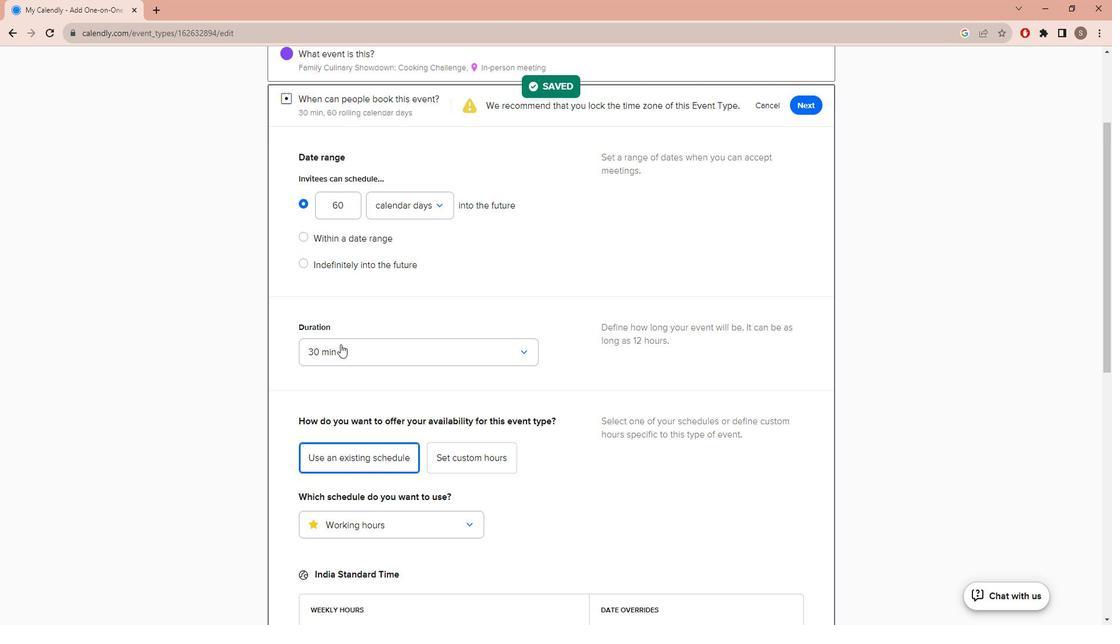 
Action: Mouse moved to (350, 450)
Screenshot: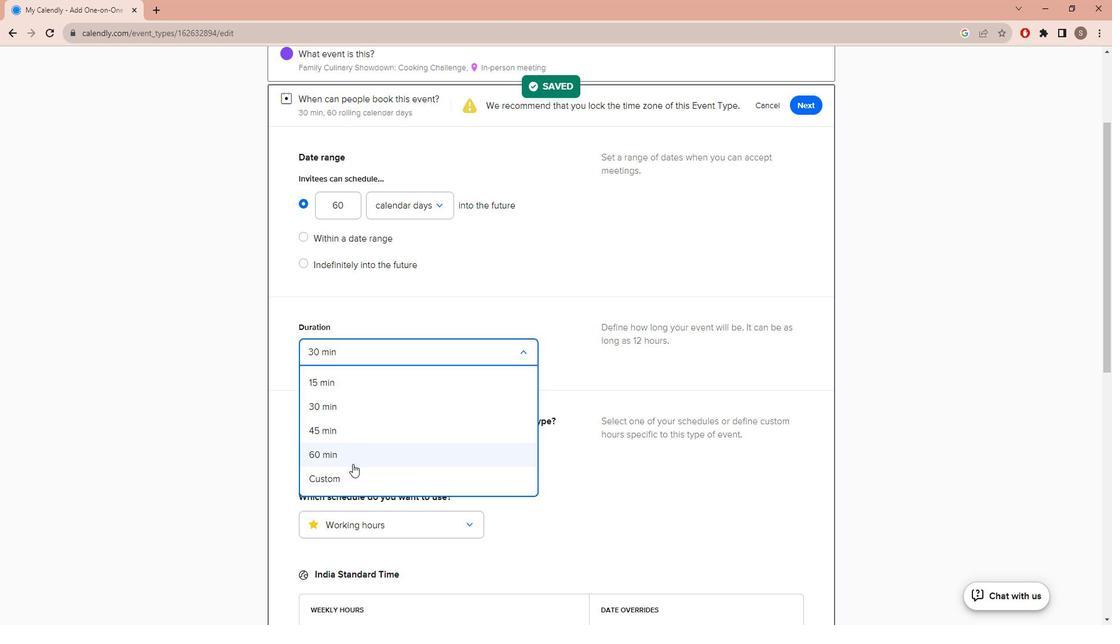 
Action: Mouse pressed left at (350, 450)
Screenshot: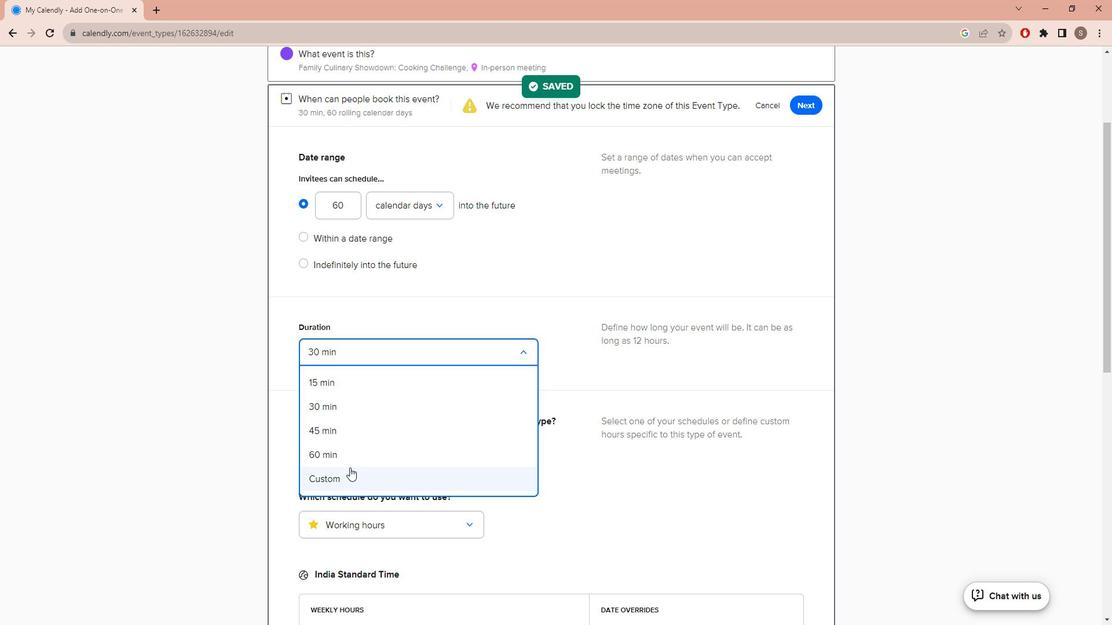 
Action: Mouse moved to (467, 379)
Screenshot: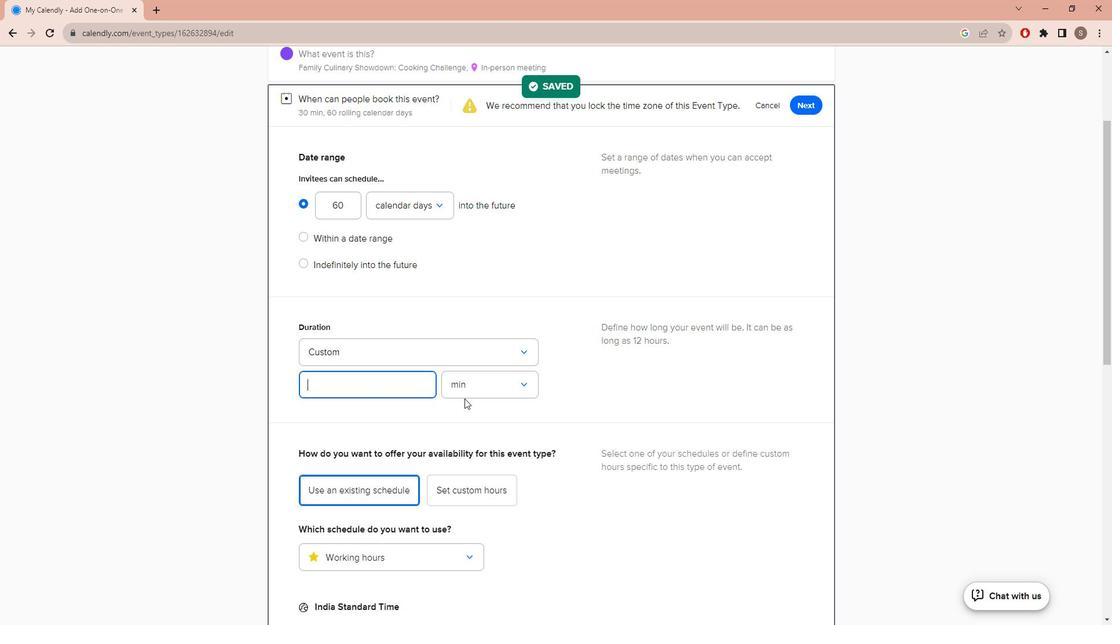
Action: Mouse pressed left at (467, 379)
Screenshot: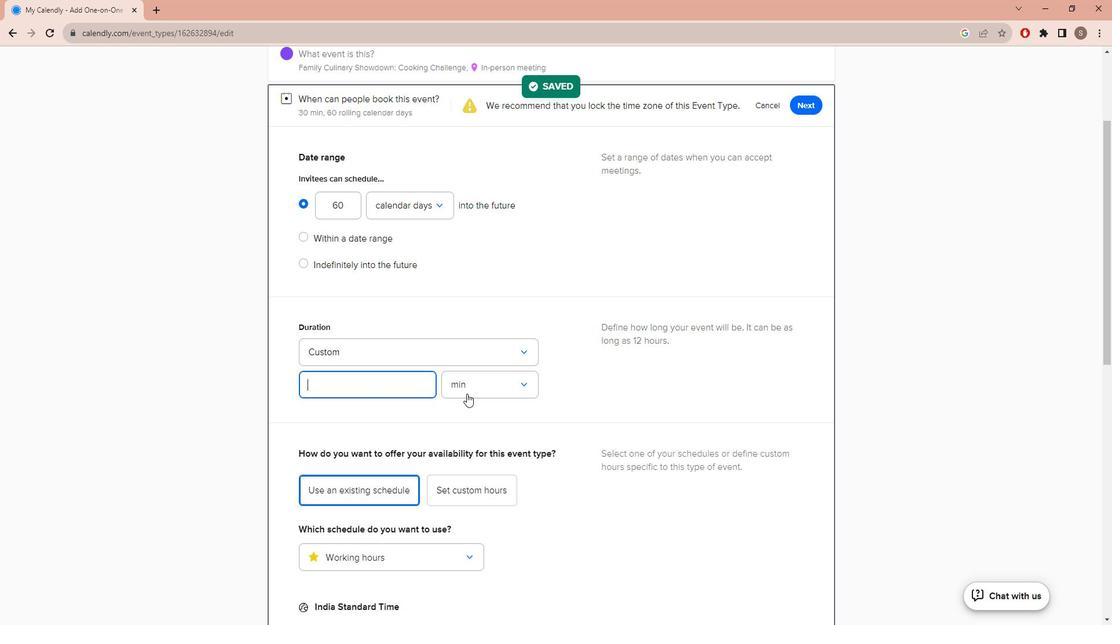 
Action: Mouse moved to (457, 425)
Screenshot: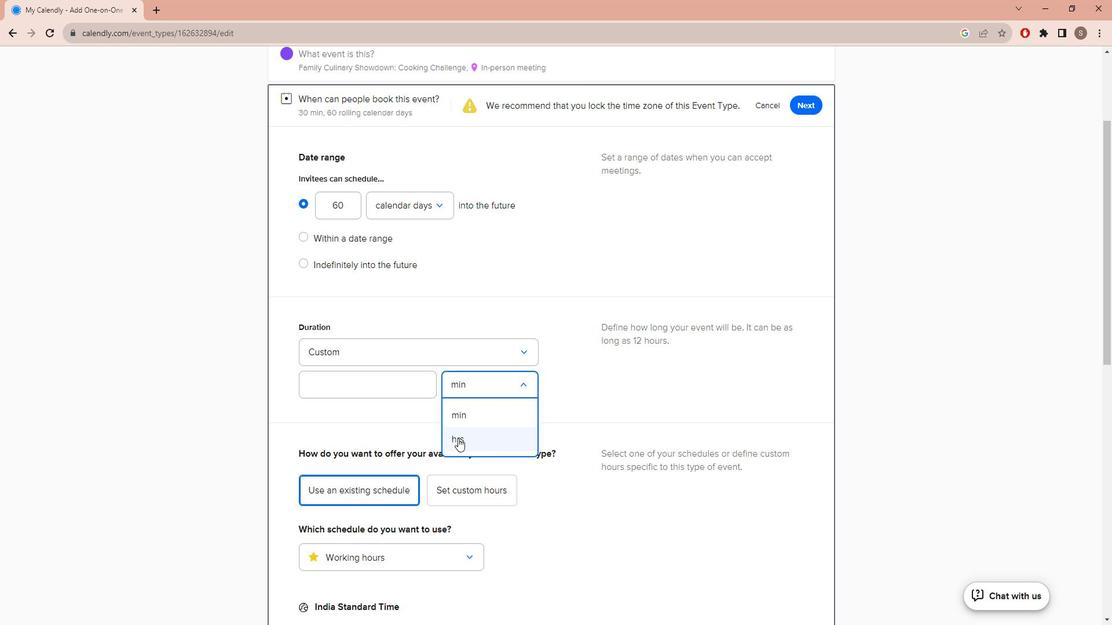 
Action: Mouse pressed left at (457, 425)
Screenshot: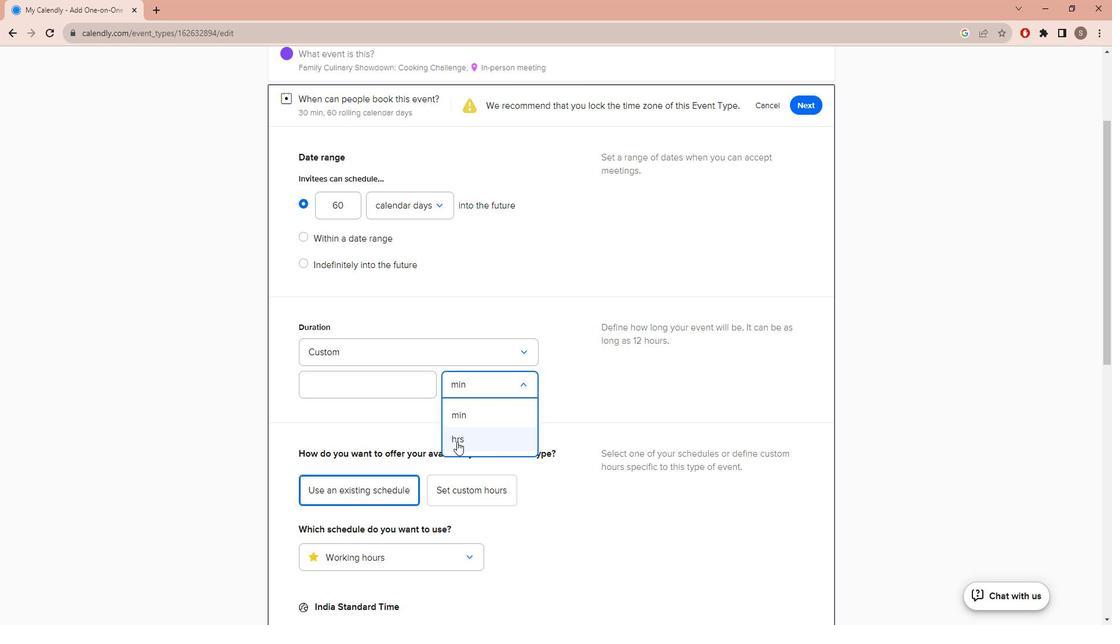 
Action: Mouse moved to (375, 373)
Screenshot: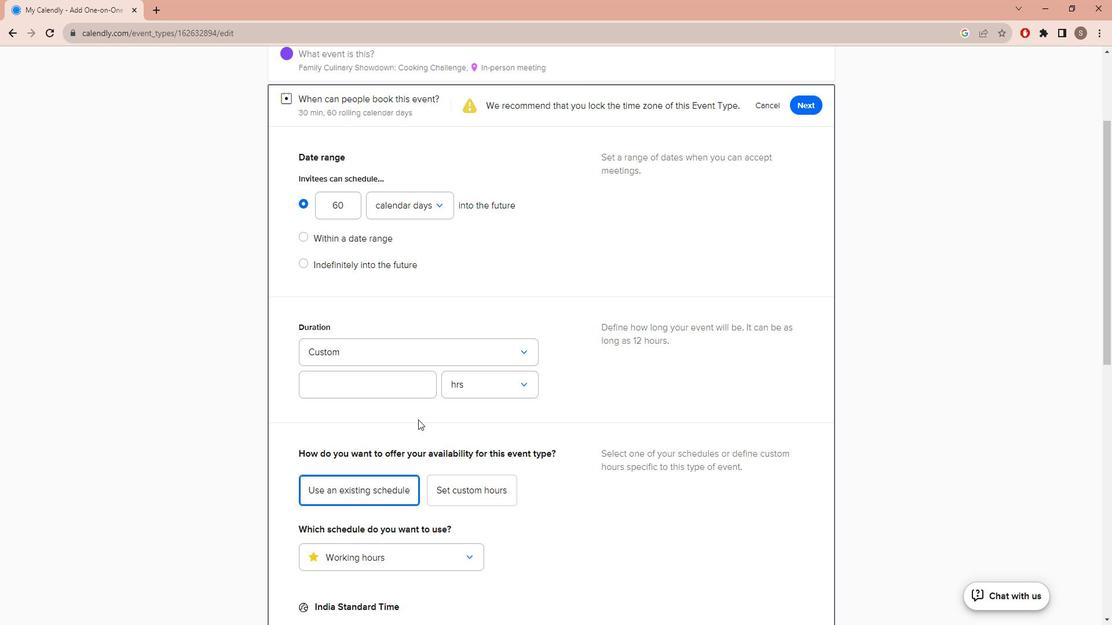 
Action: Mouse pressed left at (375, 373)
Screenshot: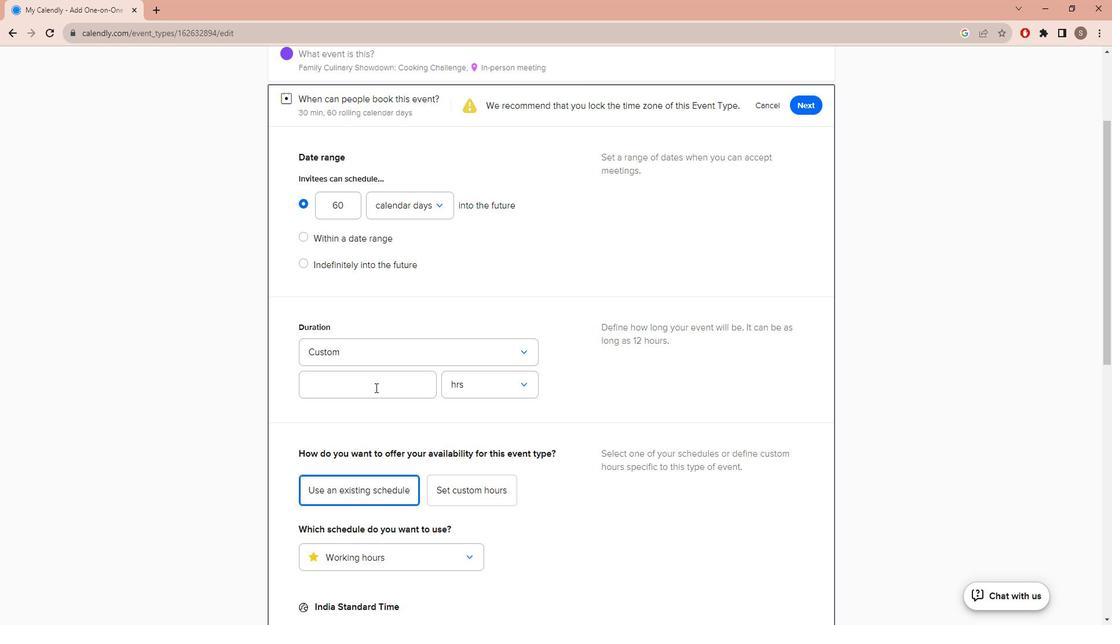 
Action: Key pressed 3
Screenshot: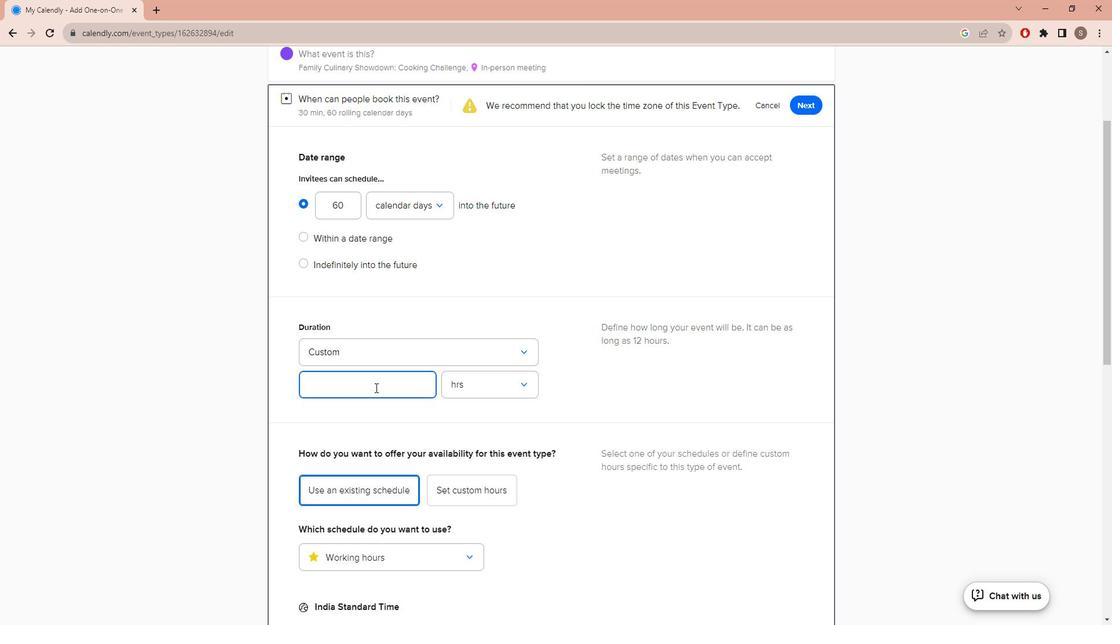 
Action: Mouse moved to (355, 395)
Screenshot: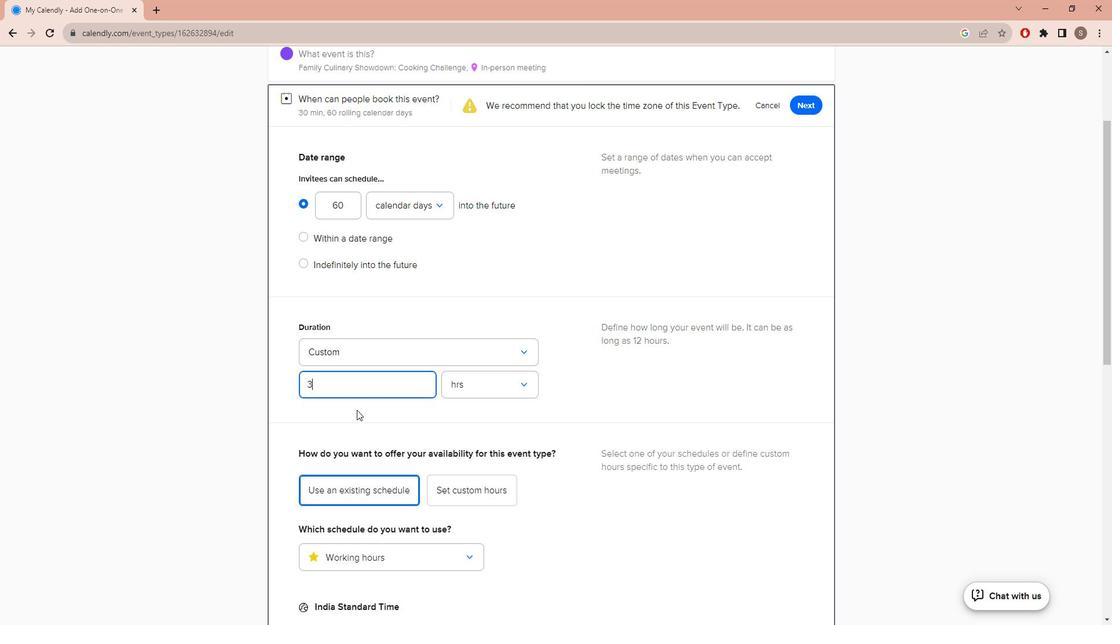 
Action: Mouse pressed left at (355, 395)
Screenshot: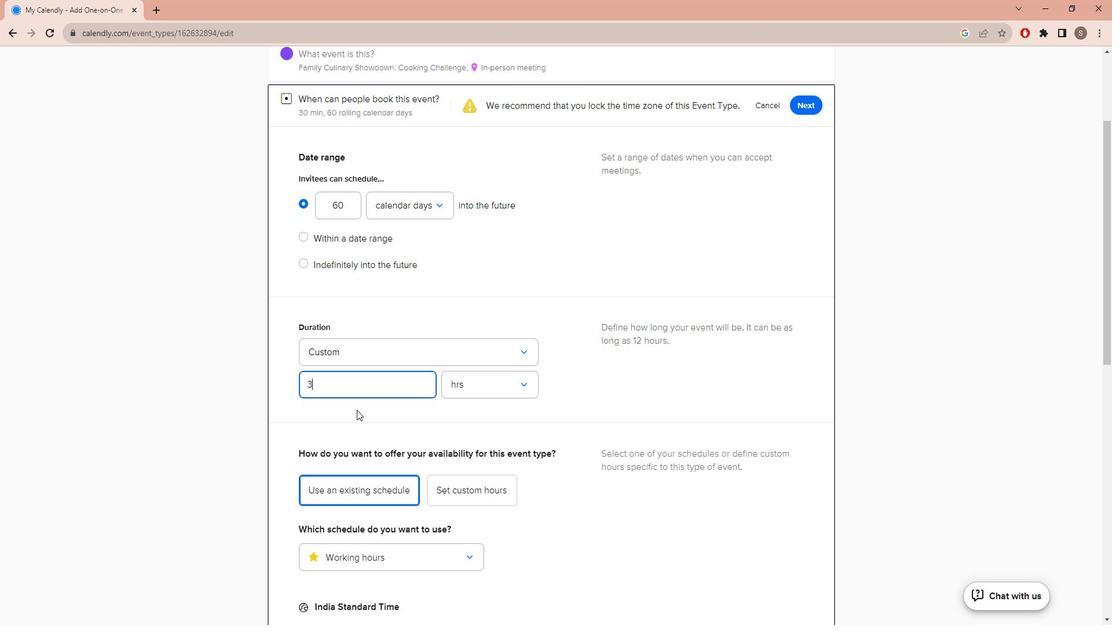 
Action: Mouse scrolled (355, 394) with delta (0, 0)
Screenshot: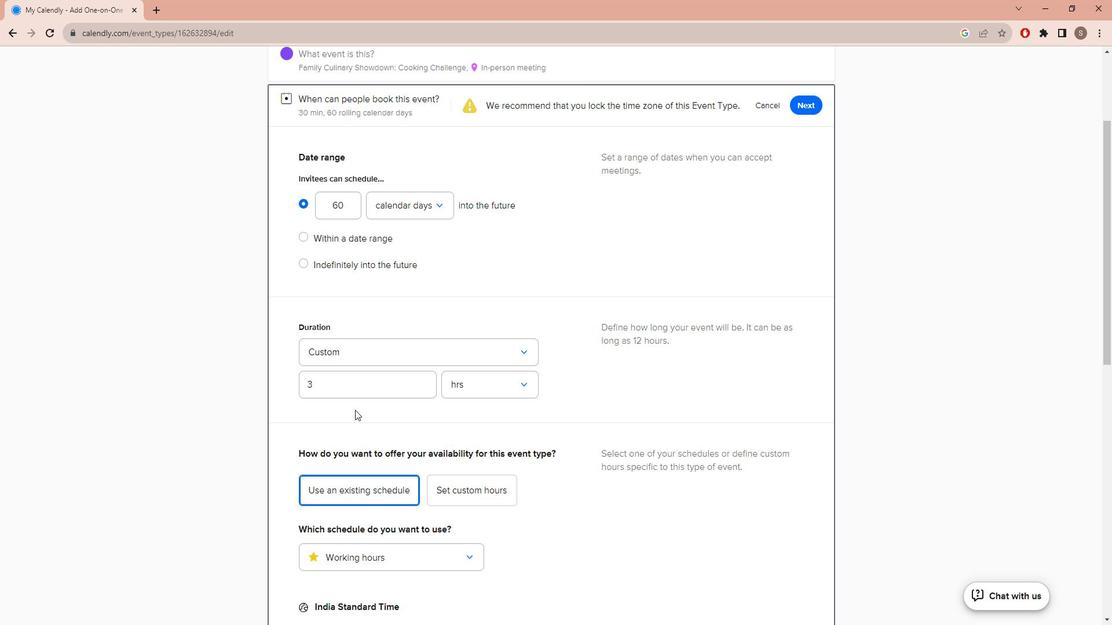
Action: Mouse scrolled (355, 394) with delta (0, -1)
Screenshot: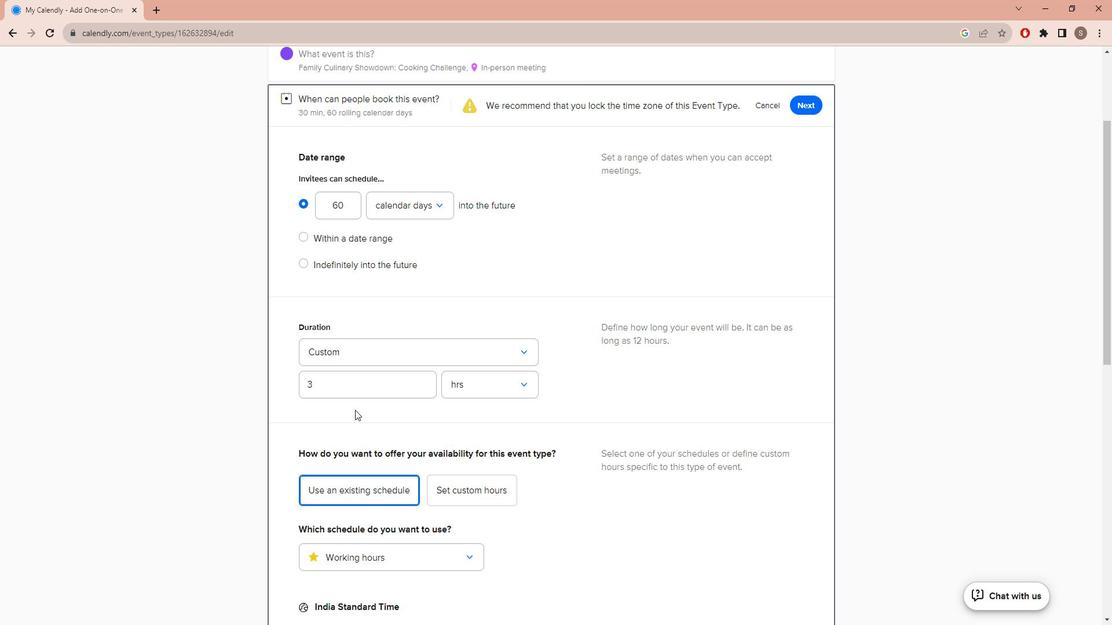 
Action: Mouse scrolled (355, 394) with delta (0, 0)
Screenshot: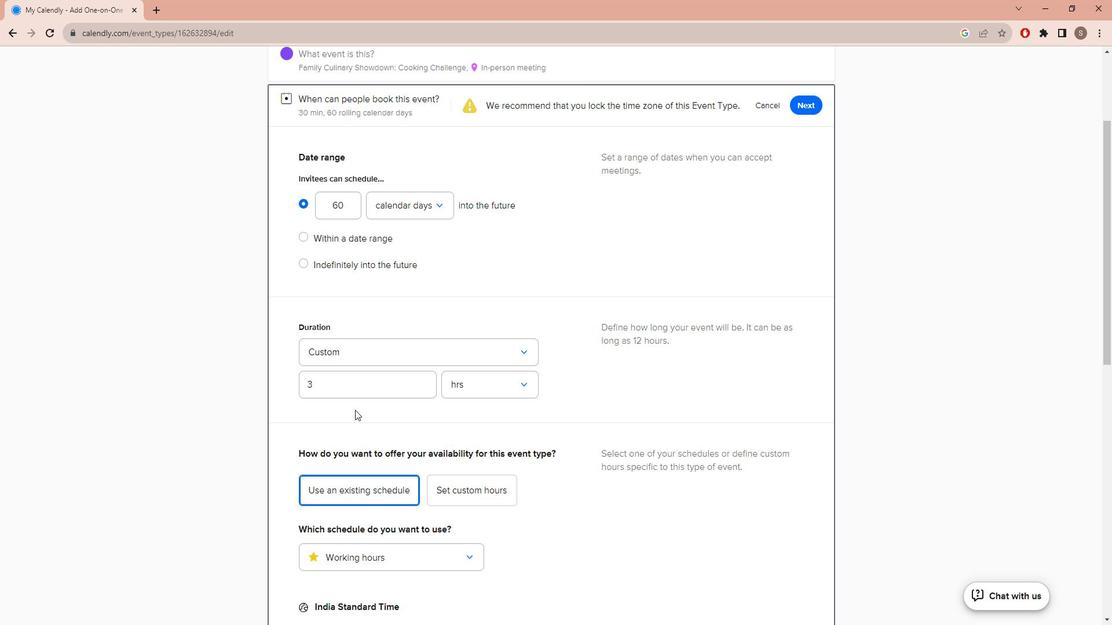 
Action: Mouse scrolled (355, 394) with delta (0, 0)
Screenshot: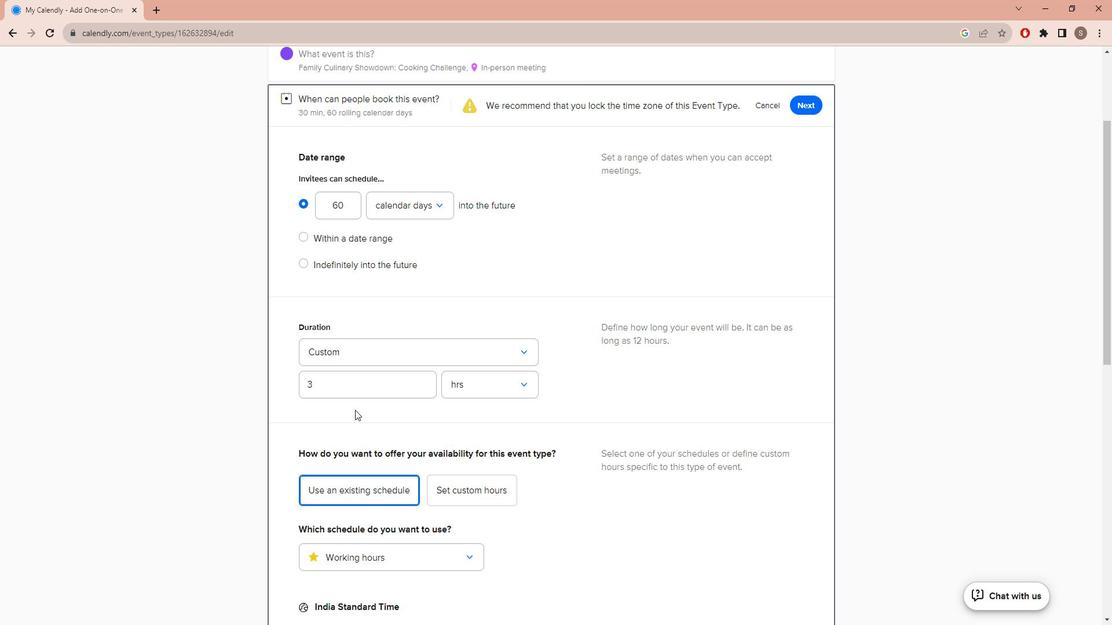 
Action: Mouse scrolled (355, 394) with delta (0, -1)
Screenshot: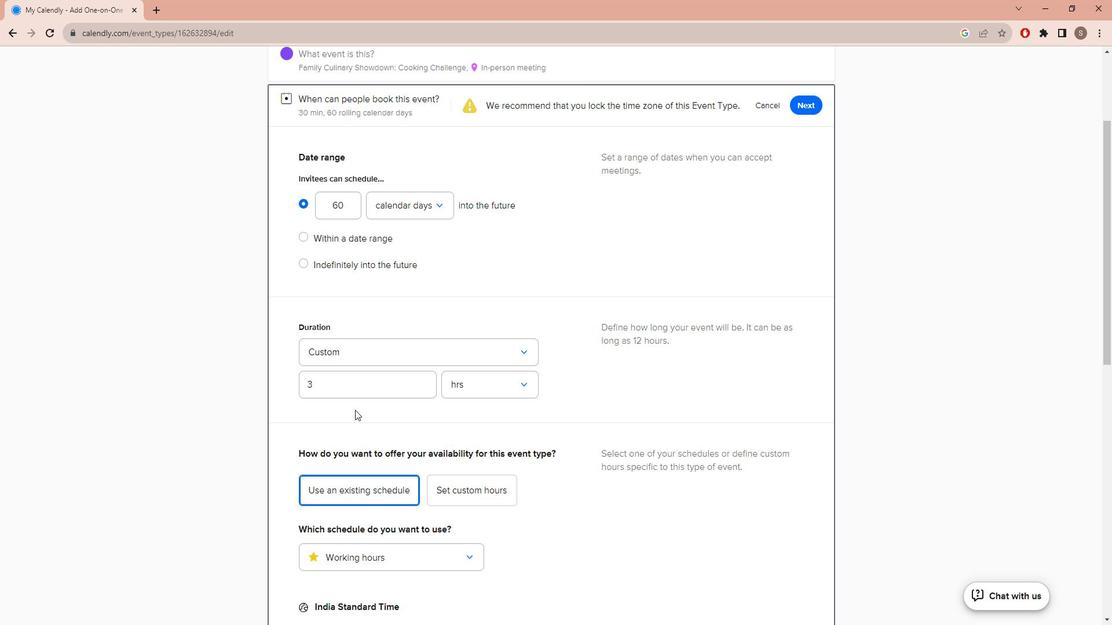 
Action: Mouse scrolled (355, 394) with delta (0, 0)
Screenshot: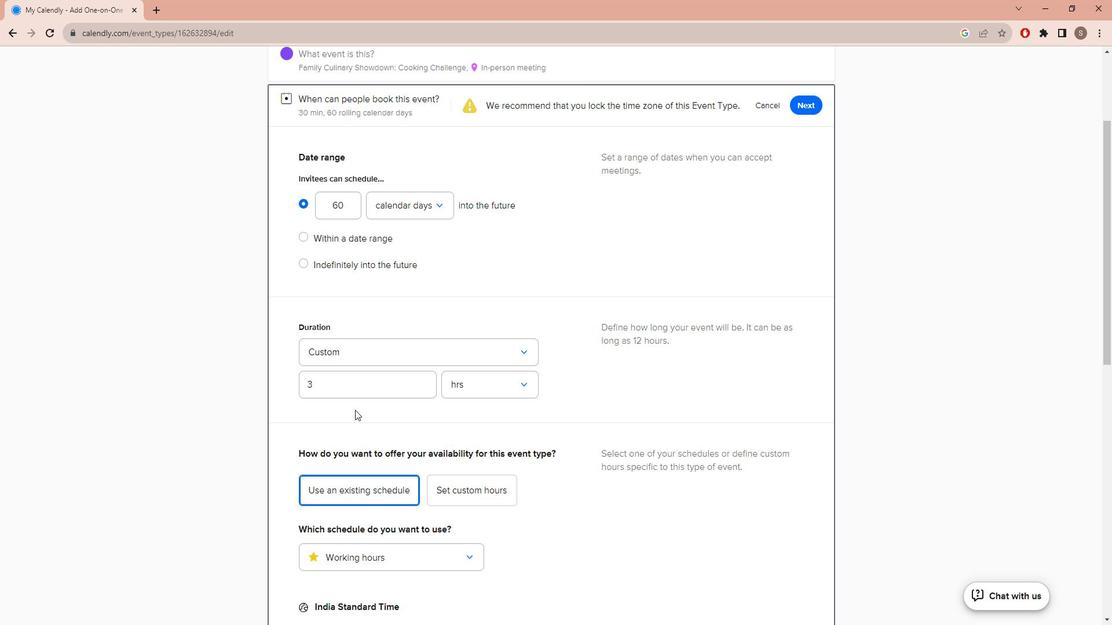 
Action: Mouse scrolled (355, 394) with delta (0, 0)
Screenshot: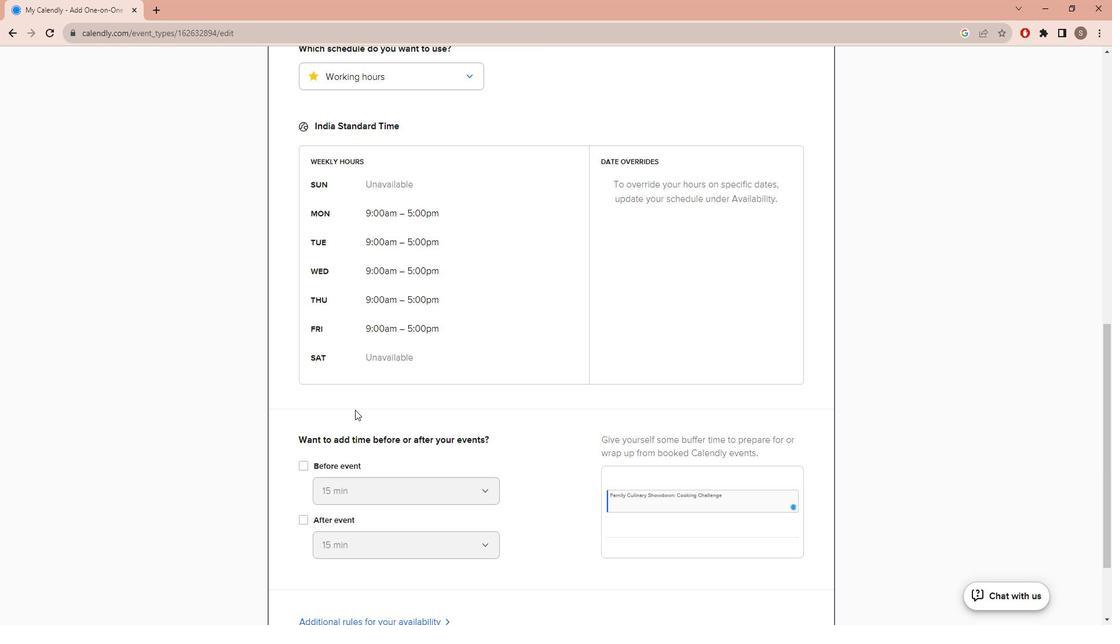 
Action: Mouse scrolled (355, 394) with delta (0, -1)
Screenshot: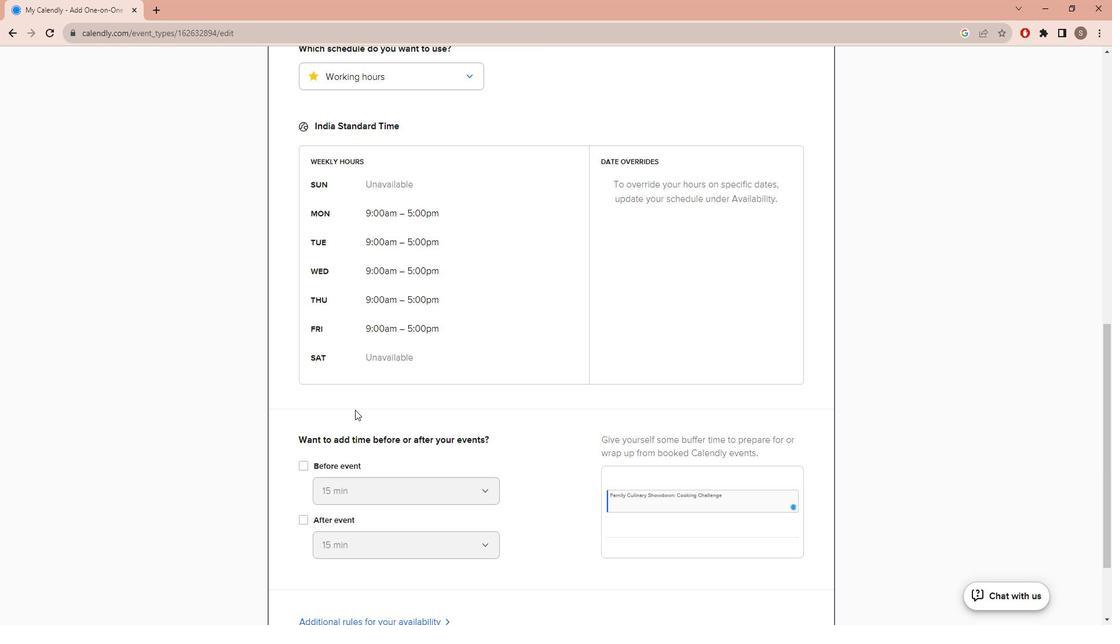 
Action: Mouse scrolled (355, 394) with delta (0, 0)
Screenshot: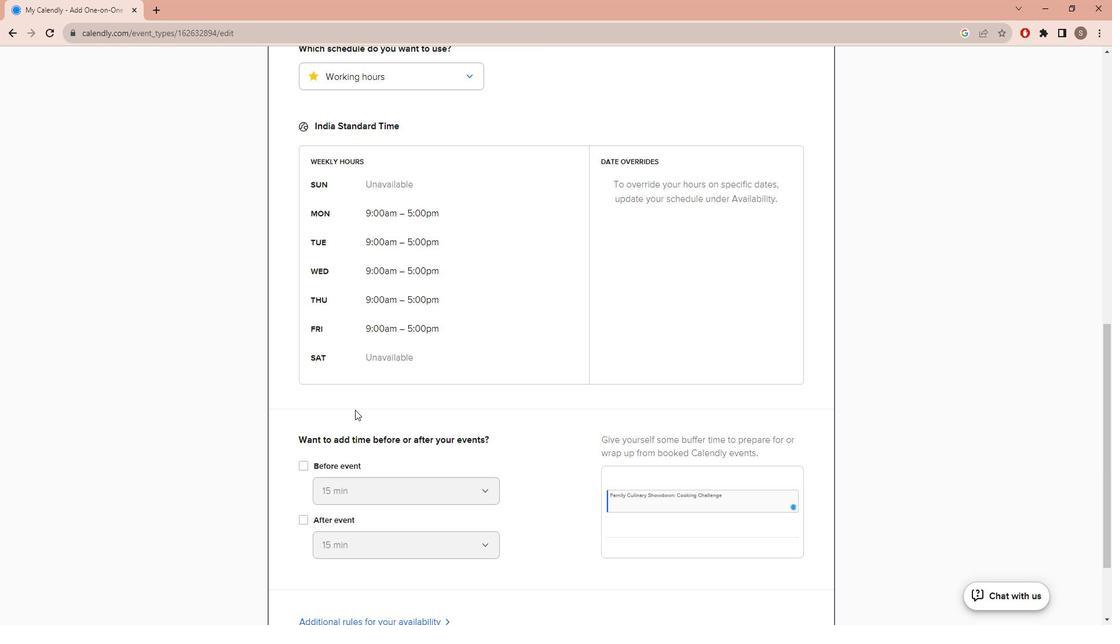 
Action: Mouse scrolled (355, 394) with delta (0, 0)
Screenshot: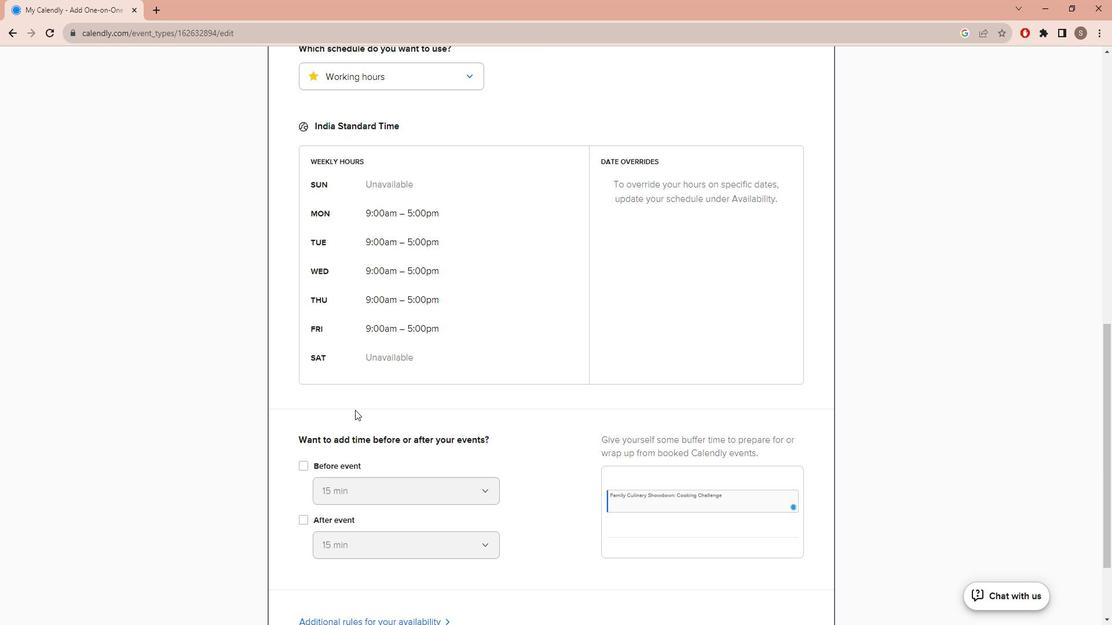 
Action: Mouse scrolled (355, 394) with delta (0, 0)
Screenshot: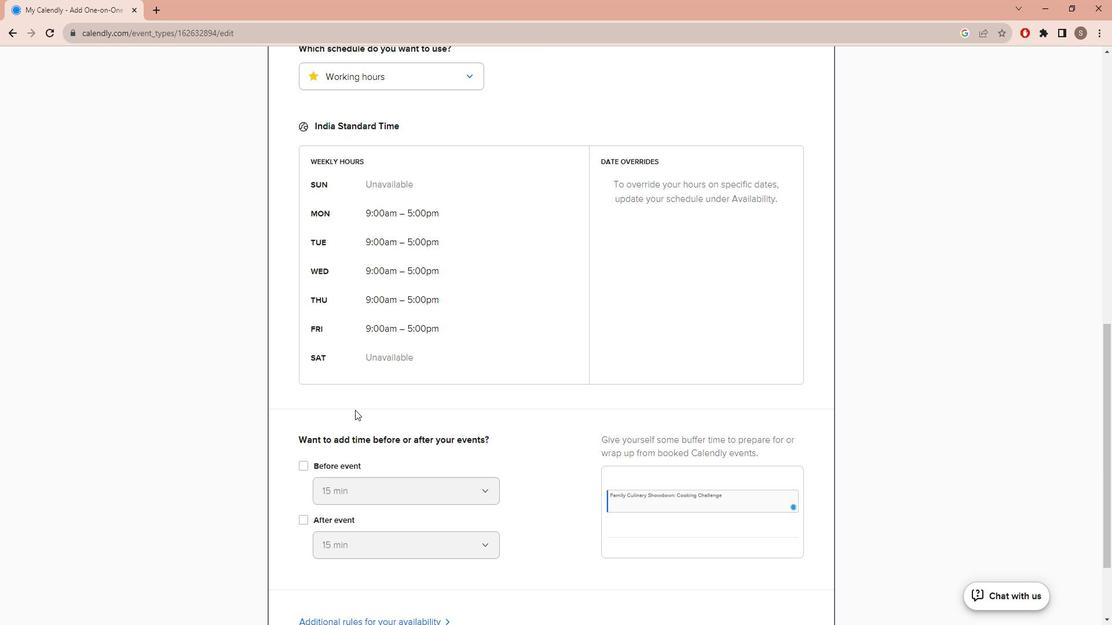 
Action: Mouse scrolled (355, 394) with delta (0, 0)
Screenshot: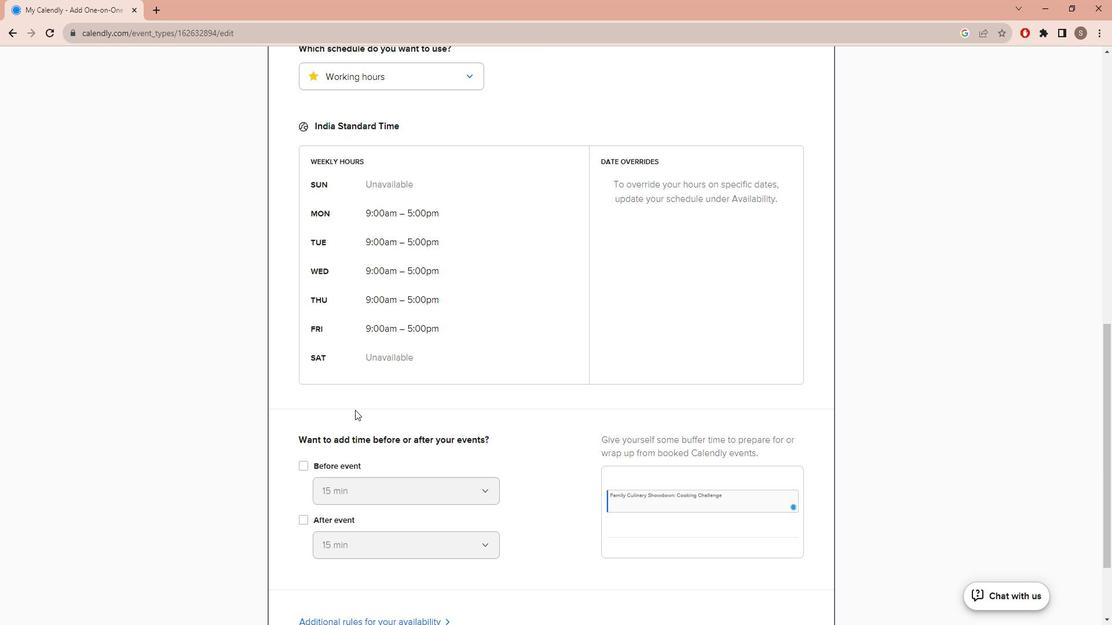
Action: Mouse moved to (795, 537)
Screenshot: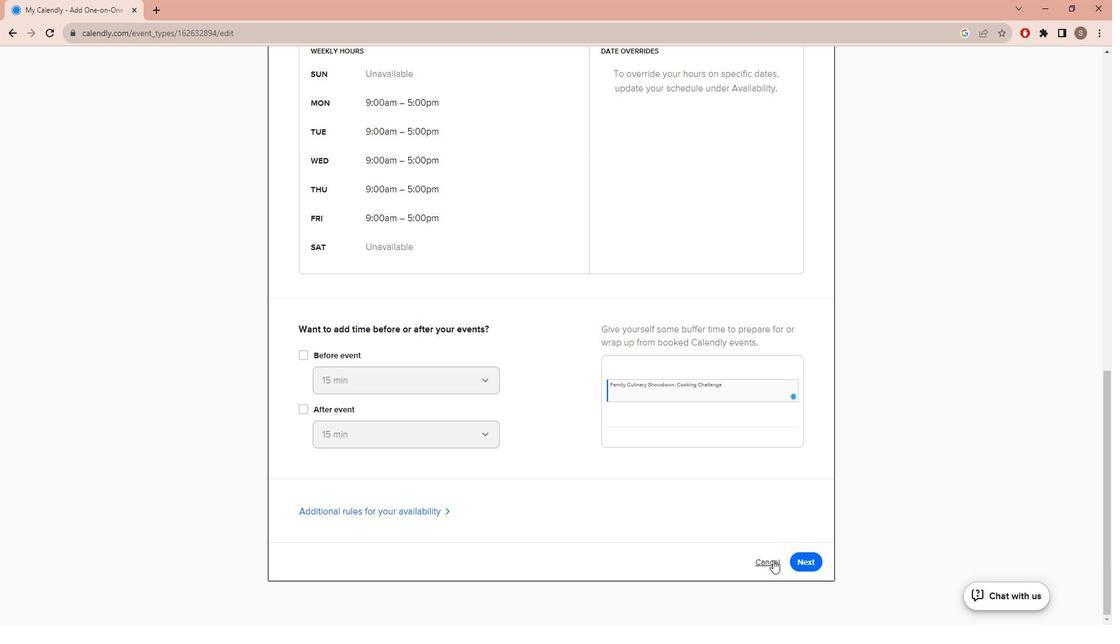
Action: Mouse pressed left at (795, 537)
Screenshot: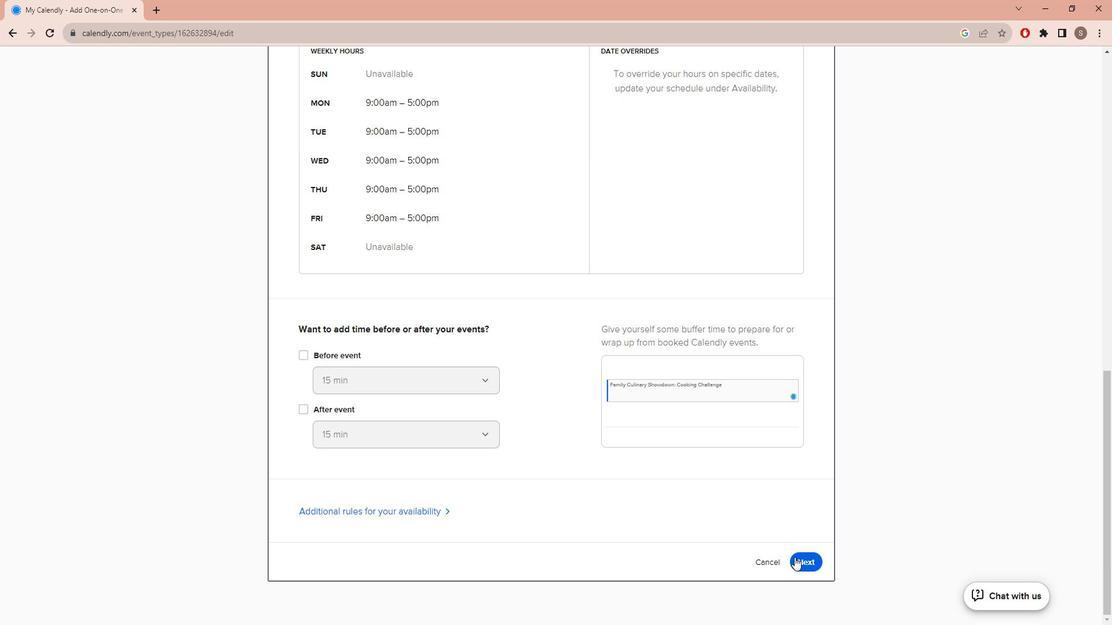 
Action: Mouse moved to (602, 472)
Screenshot: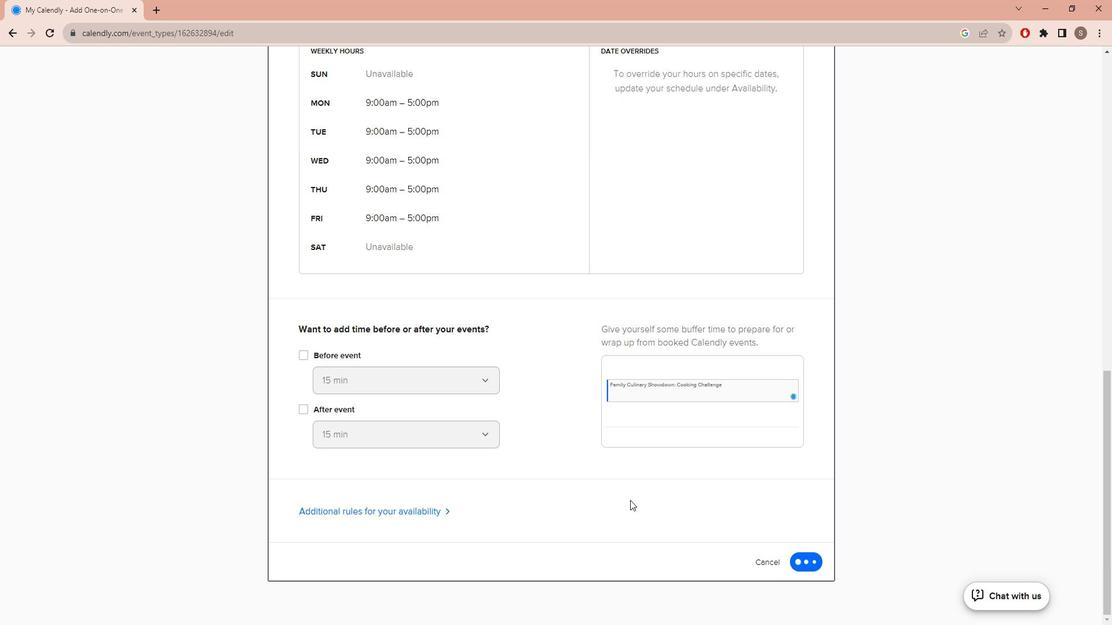 
